 Task: Search one way flight ticket for 1 adult, 1 child, 1 infant in seat in premium economy from Sitka: Sitka Rocky Gutierrez Airport to Jacksonville: Albert J. Ellis Airport on 5-3-2023. Choice of flights is Frontier. Number of bags: 6 checked bags. Price is upto 50000. Outbound departure time preference is 14:00.
Action: Mouse moved to (291, 253)
Screenshot: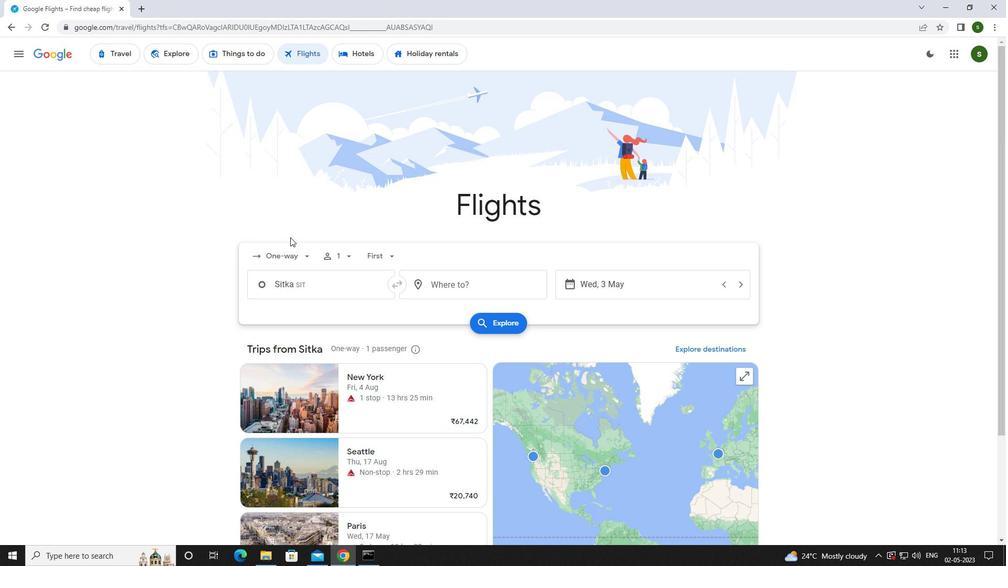 
Action: Mouse pressed left at (291, 253)
Screenshot: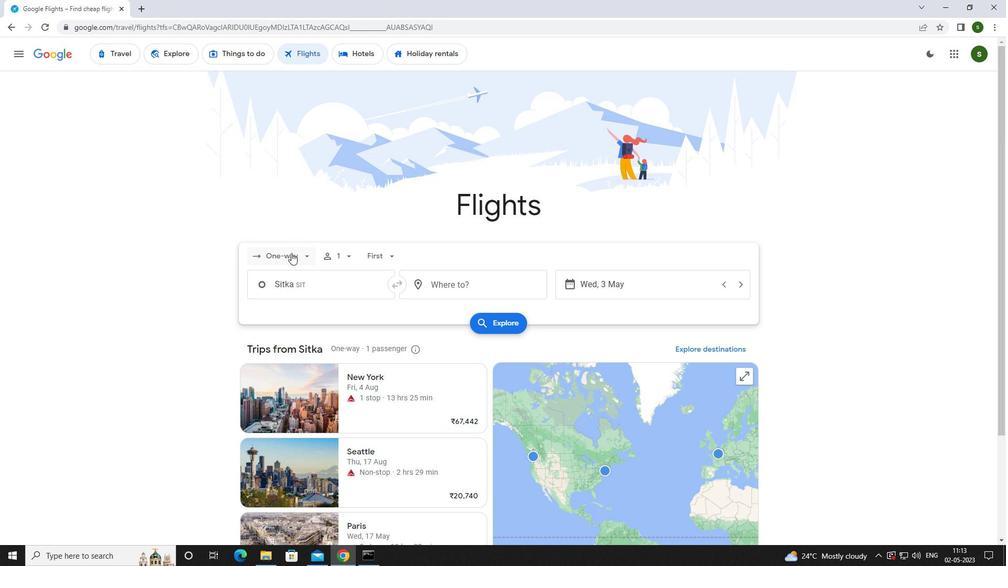 
Action: Mouse moved to (290, 302)
Screenshot: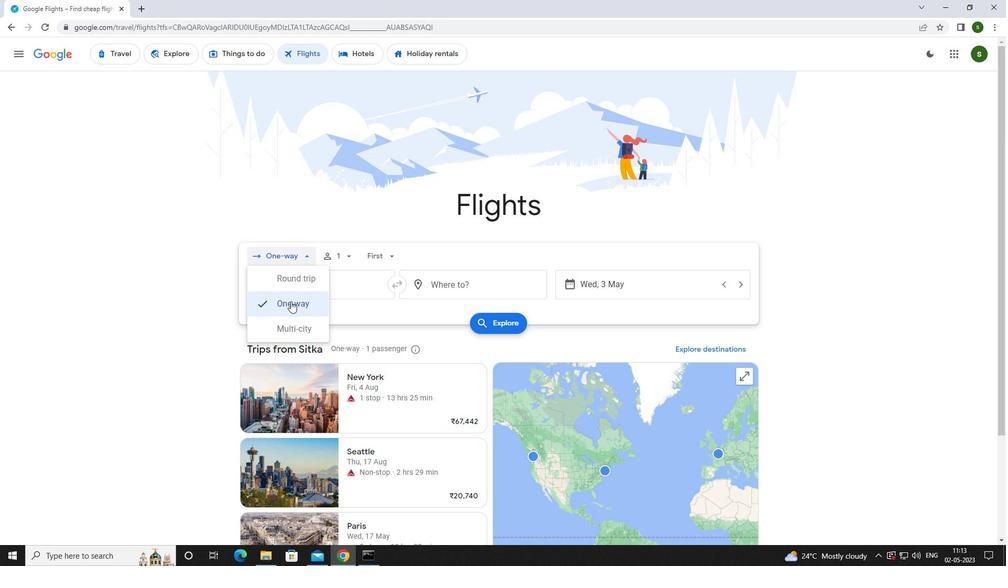 
Action: Mouse pressed left at (290, 302)
Screenshot: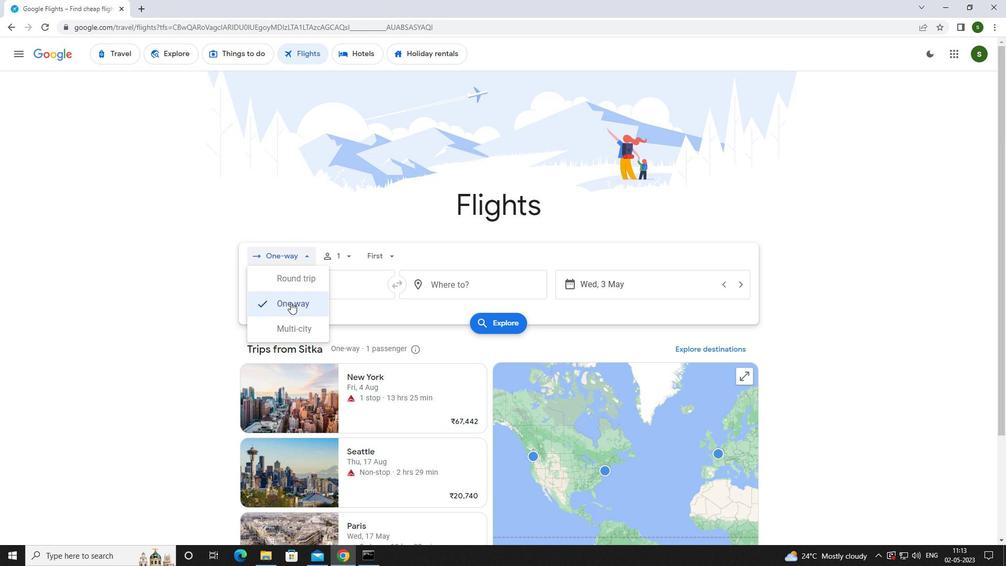 
Action: Mouse moved to (346, 256)
Screenshot: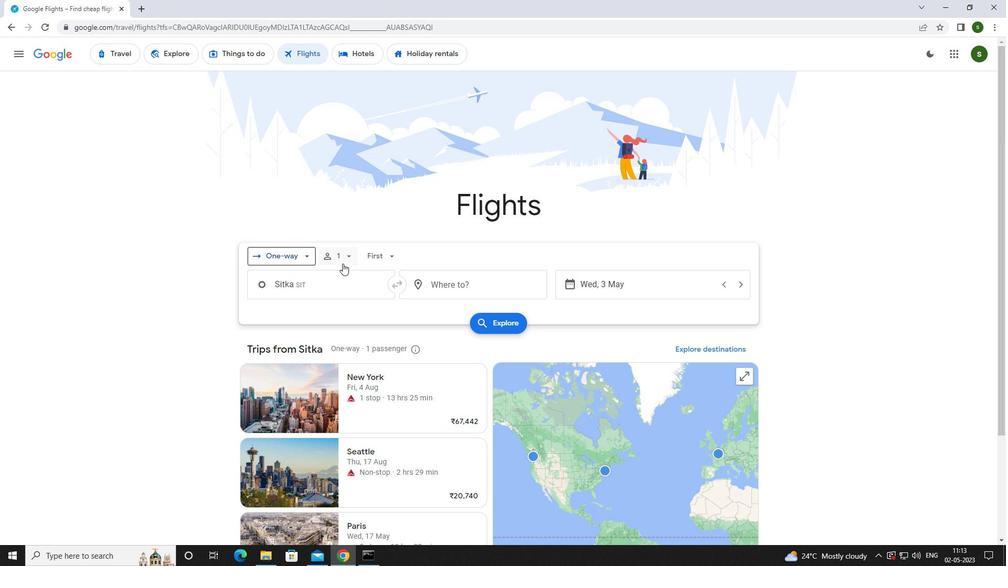 
Action: Mouse pressed left at (346, 256)
Screenshot: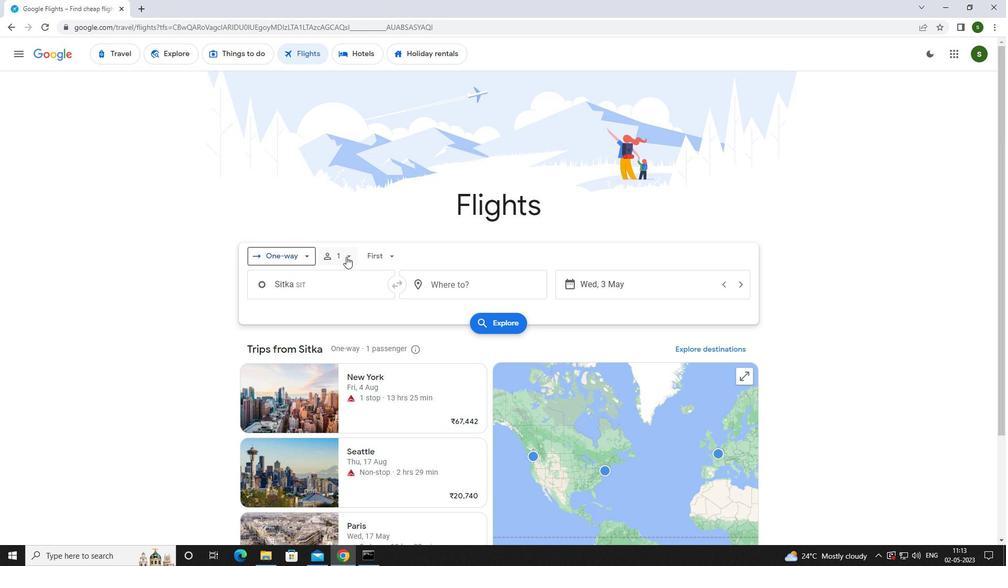 
Action: Mouse moved to (426, 306)
Screenshot: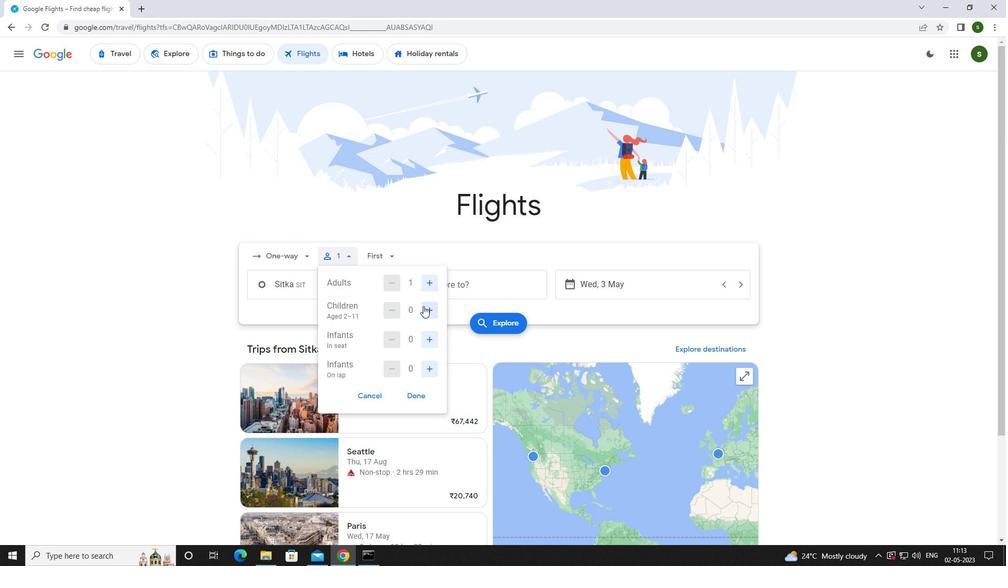 
Action: Mouse pressed left at (426, 306)
Screenshot: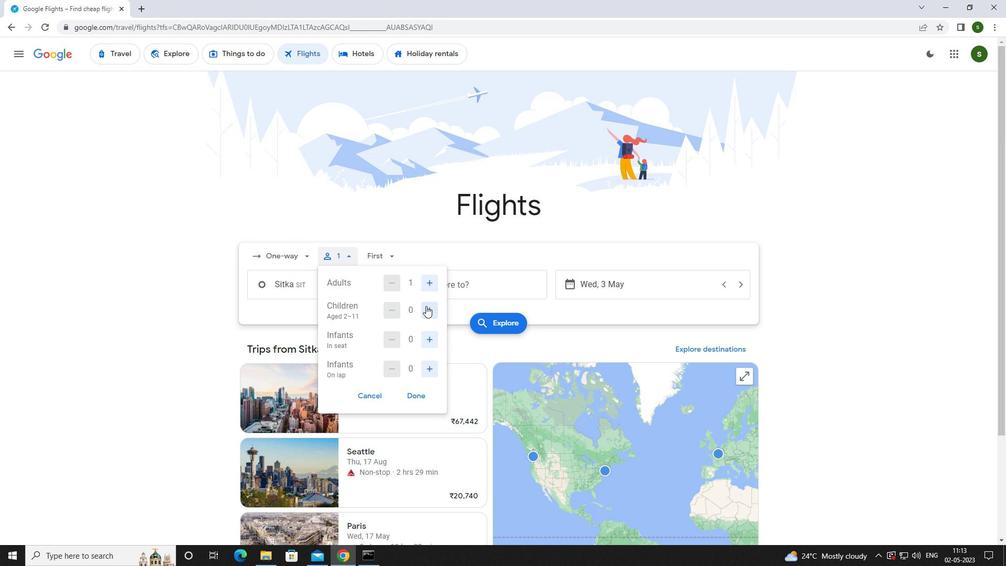 
Action: Mouse moved to (430, 340)
Screenshot: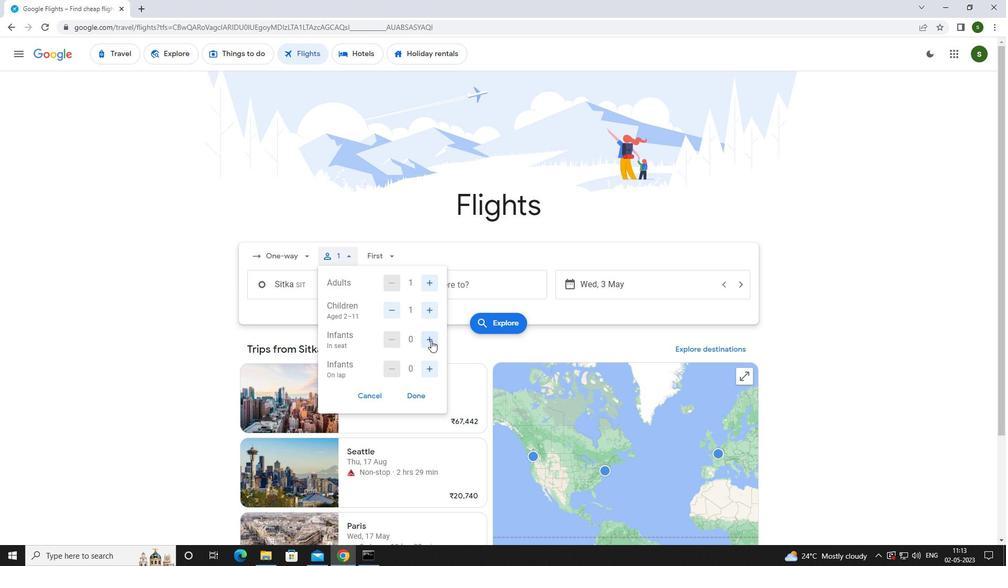 
Action: Mouse pressed left at (430, 340)
Screenshot: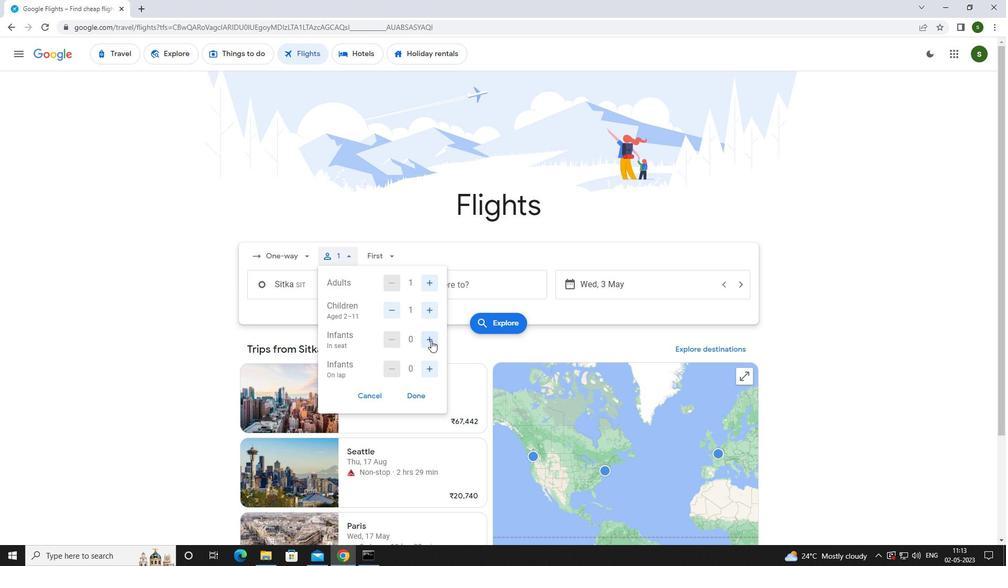 
Action: Mouse moved to (377, 249)
Screenshot: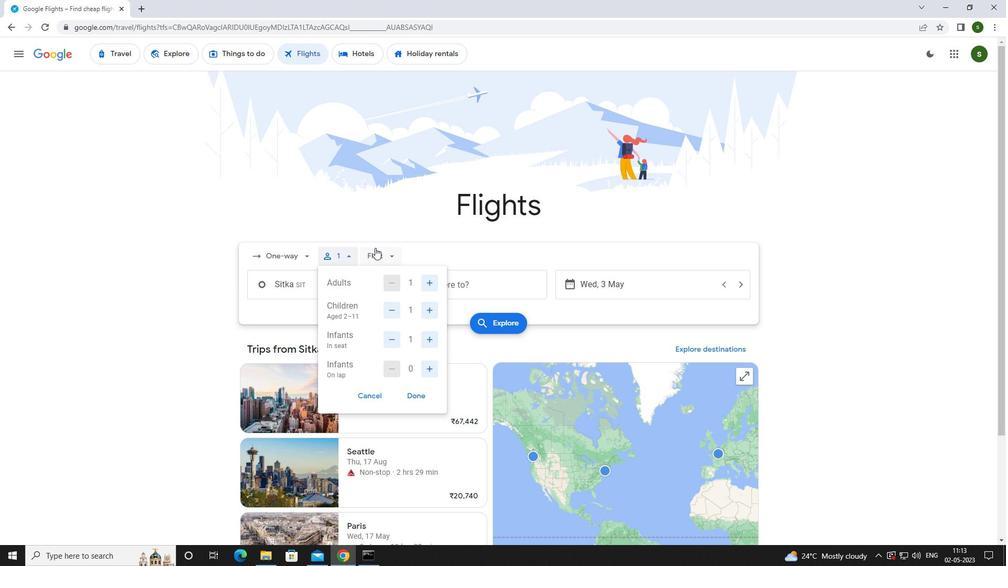 
Action: Mouse pressed left at (377, 249)
Screenshot: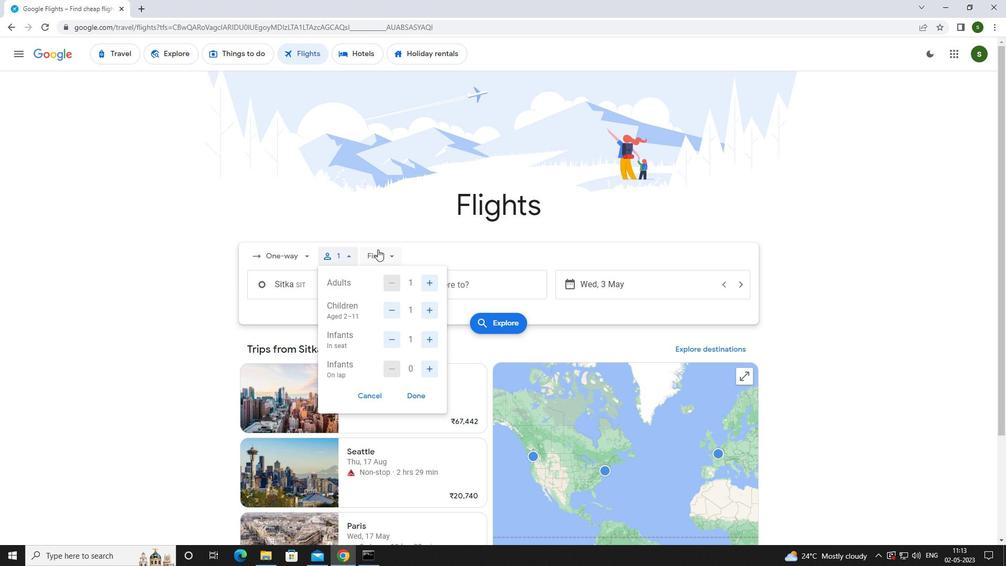 
Action: Mouse moved to (390, 306)
Screenshot: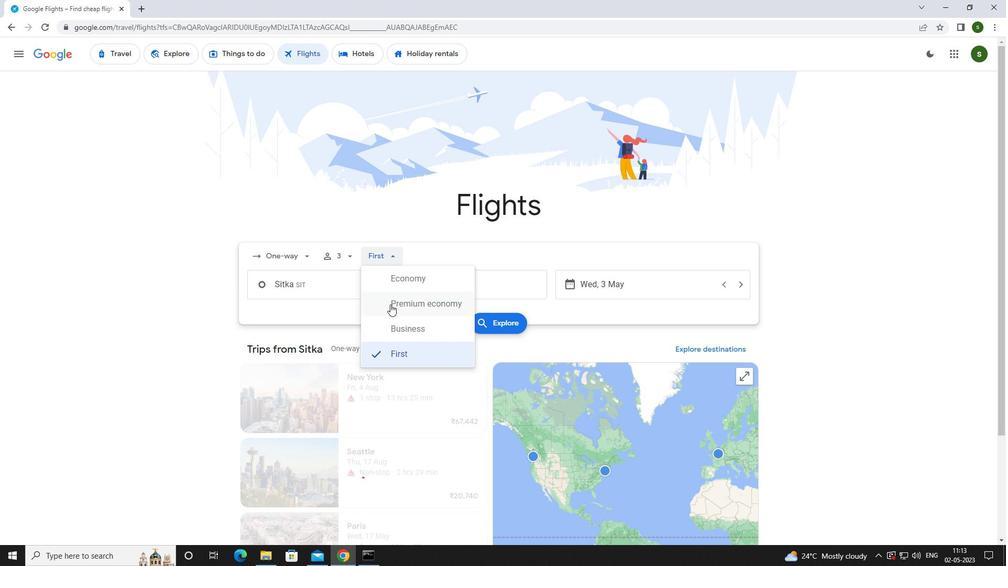 
Action: Mouse pressed left at (390, 306)
Screenshot: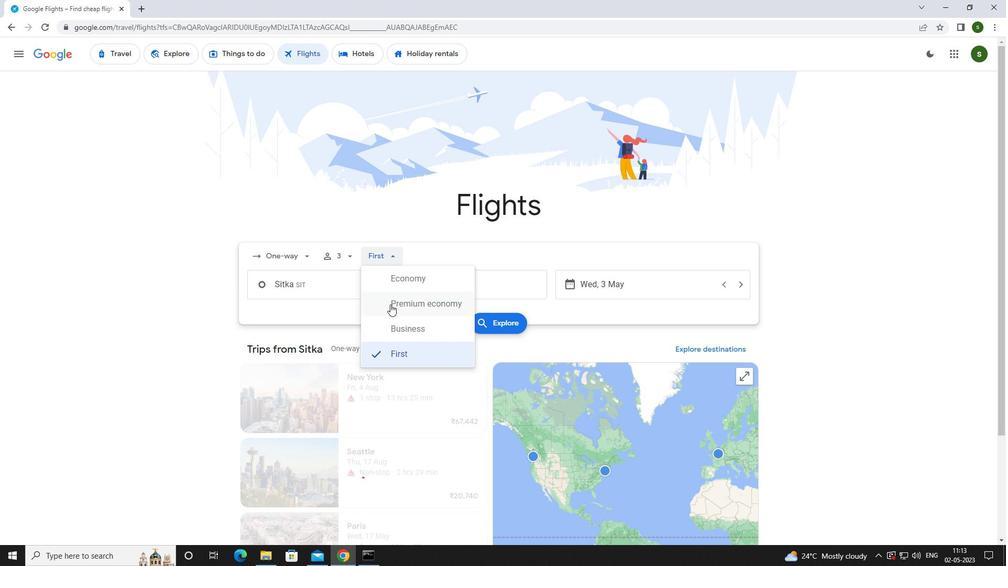 
Action: Mouse moved to (352, 285)
Screenshot: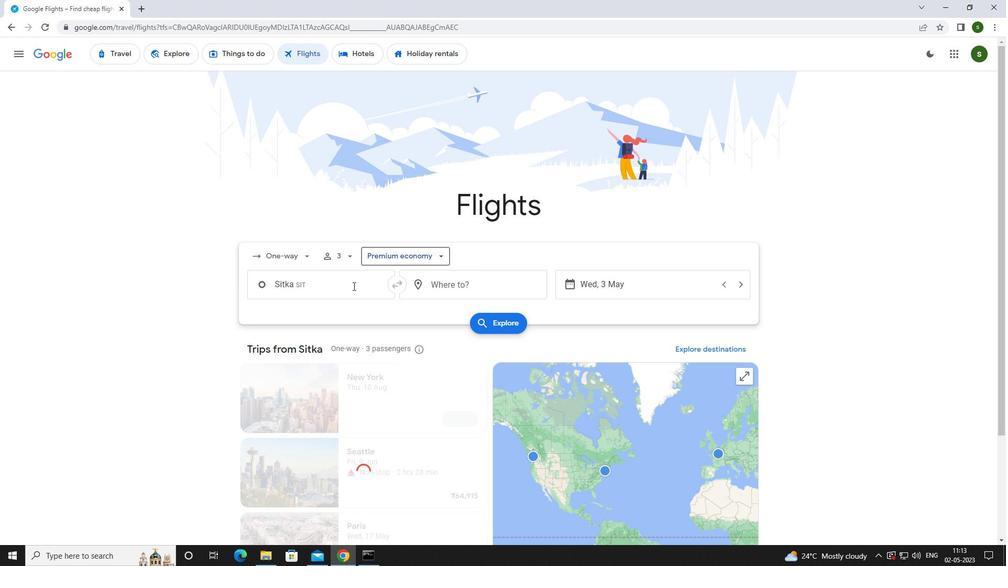 
Action: Mouse pressed left at (352, 285)
Screenshot: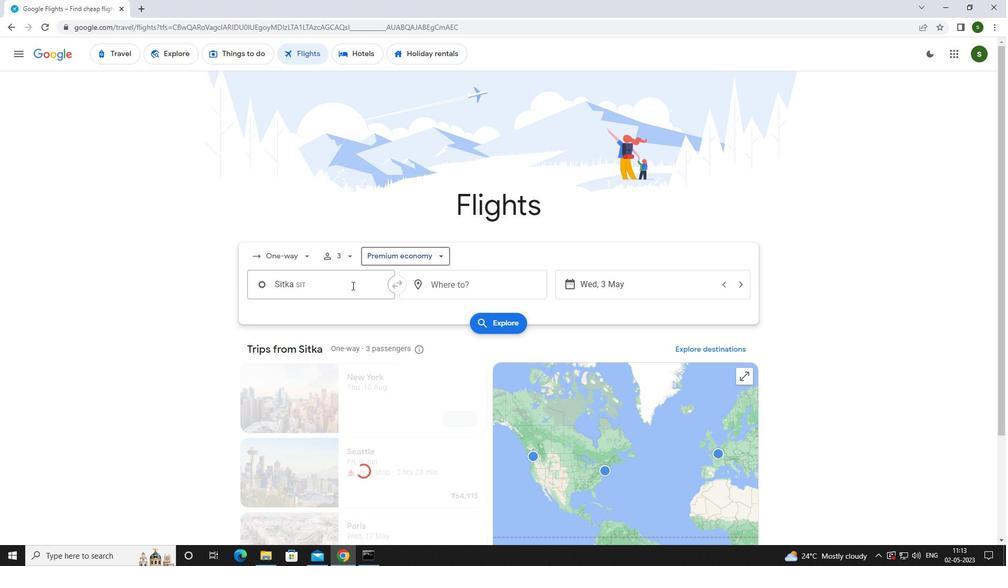
Action: Key pressed <Key.caps_lock>s<Key.caps_lock>itka
Screenshot: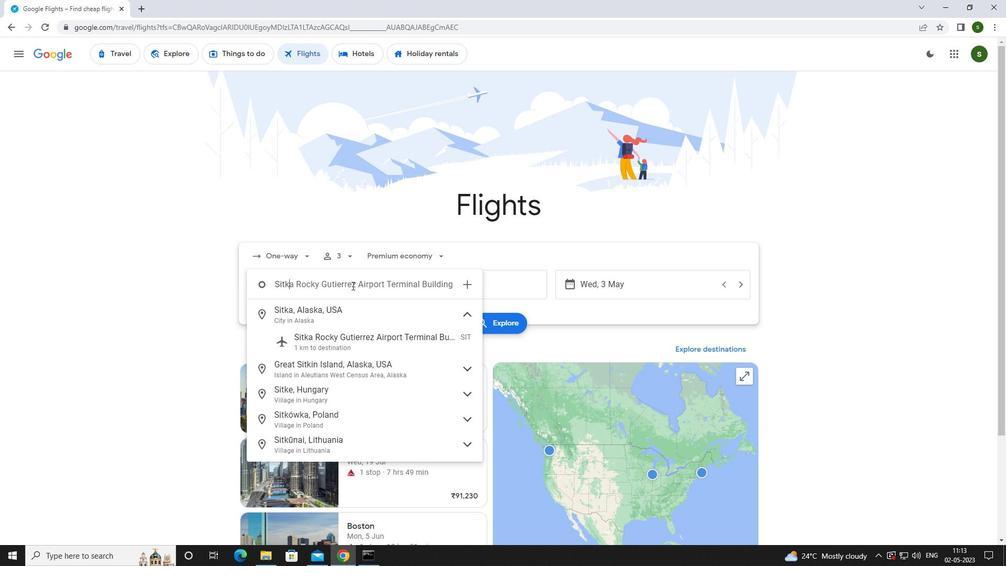 
Action: Mouse moved to (347, 333)
Screenshot: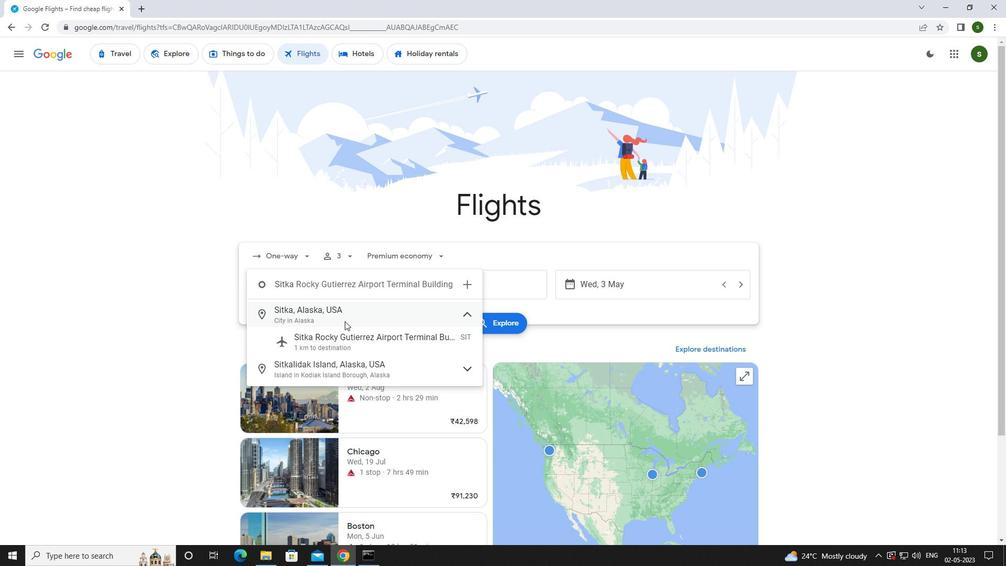 
Action: Mouse pressed left at (347, 333)
Screenshot: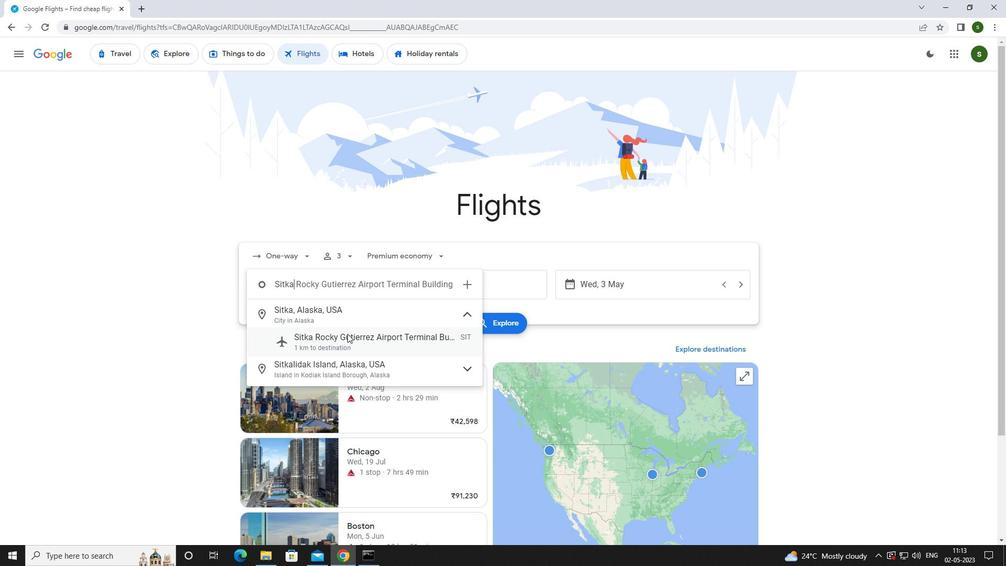 
Action: Mouse moved to (458, 291)
Screenshot: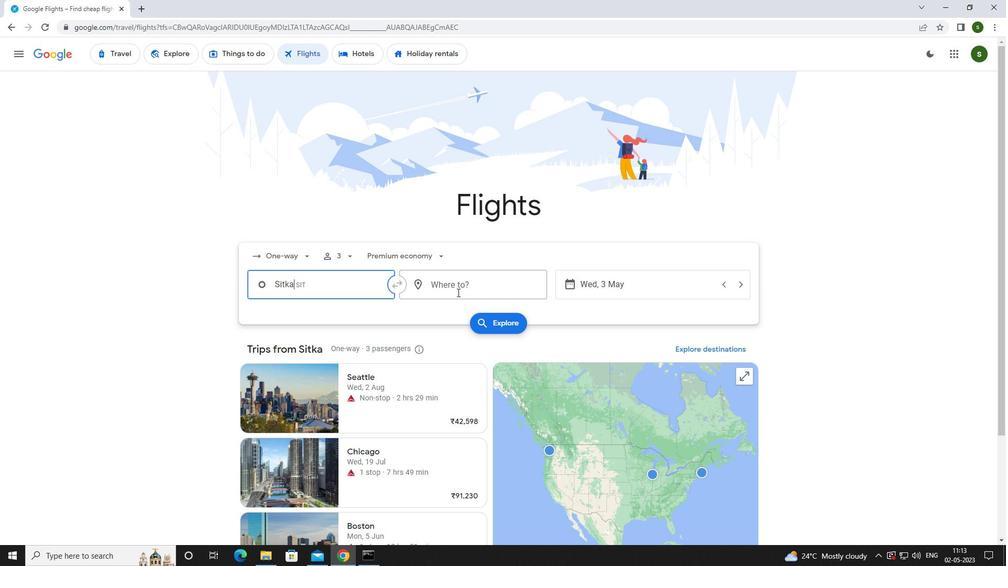 
Action: Mouse pressed left at (458, 291)
Screenshot: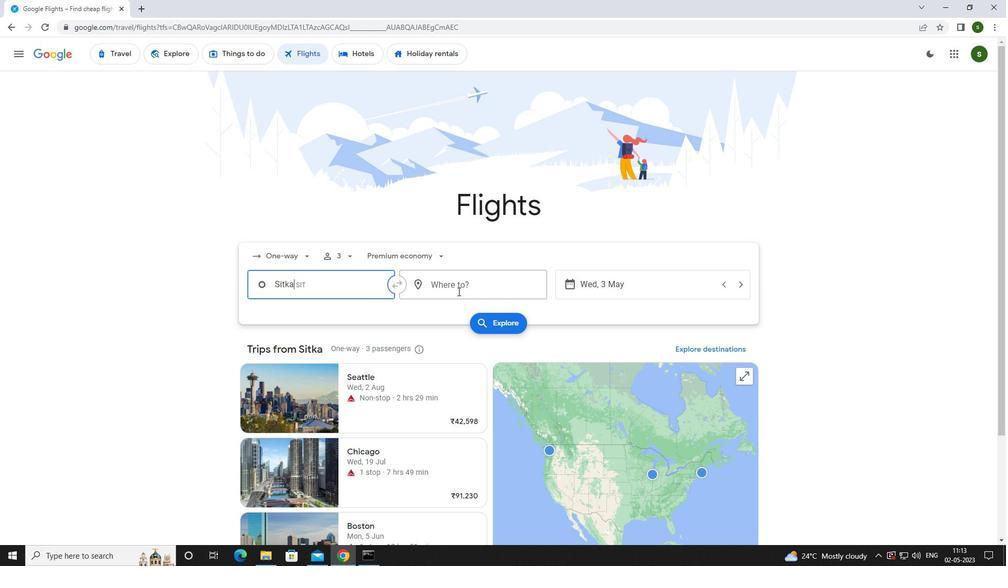 
Action: Mouse moved to (438, 284)
Screenshot: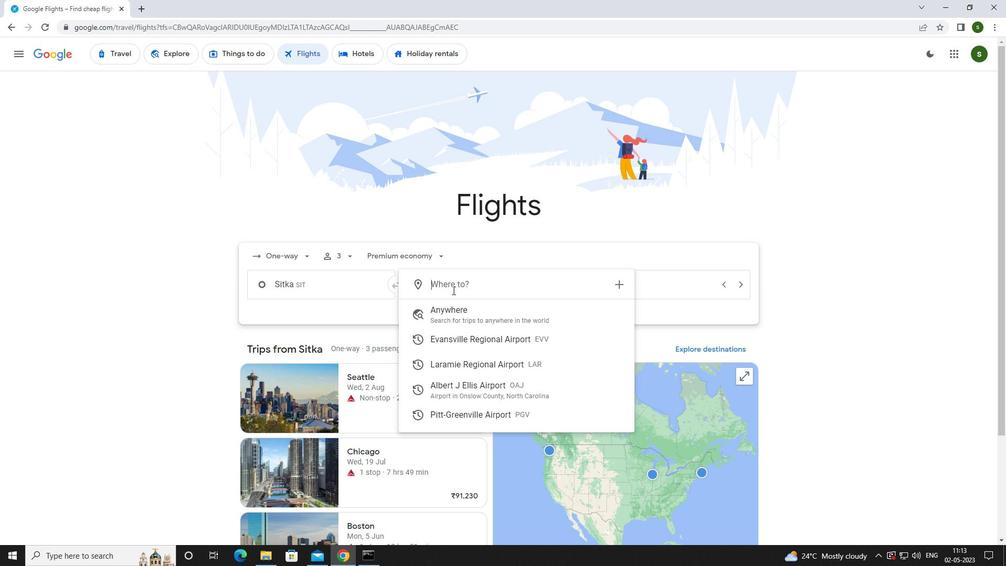 
Action: Key pressed <Key.caps_lock>a<Key.caps_lock>lbert<Key.space>
Screenshot: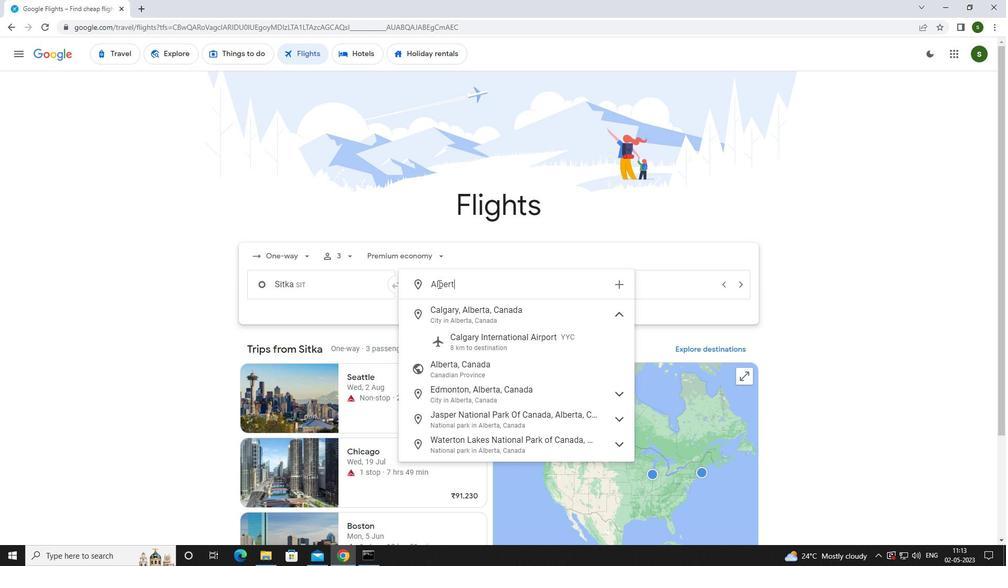 
Action: Mouse moved to (450, 307)
Screenshot: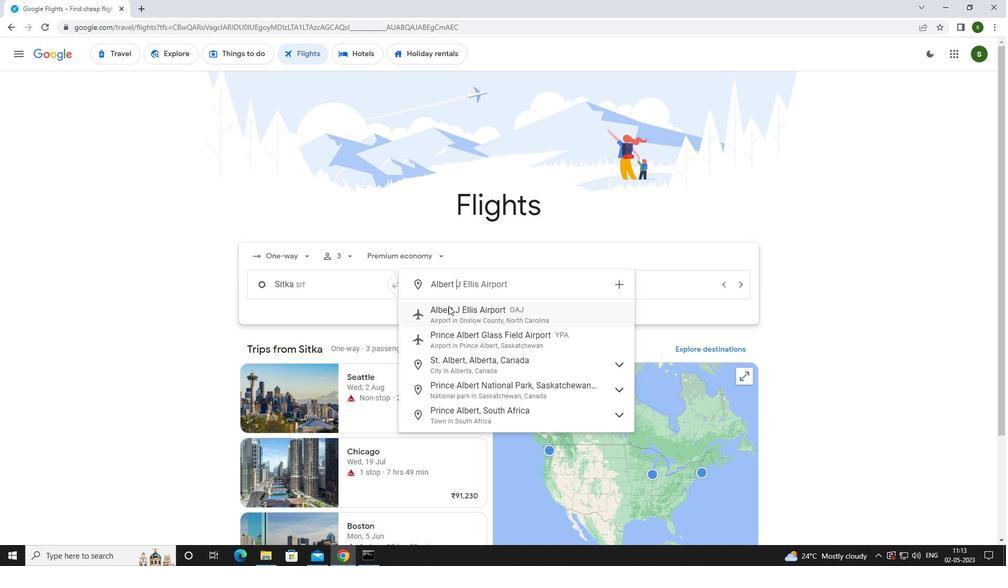 
Action: Mouse pressed left at (450, 307)
Screenshot: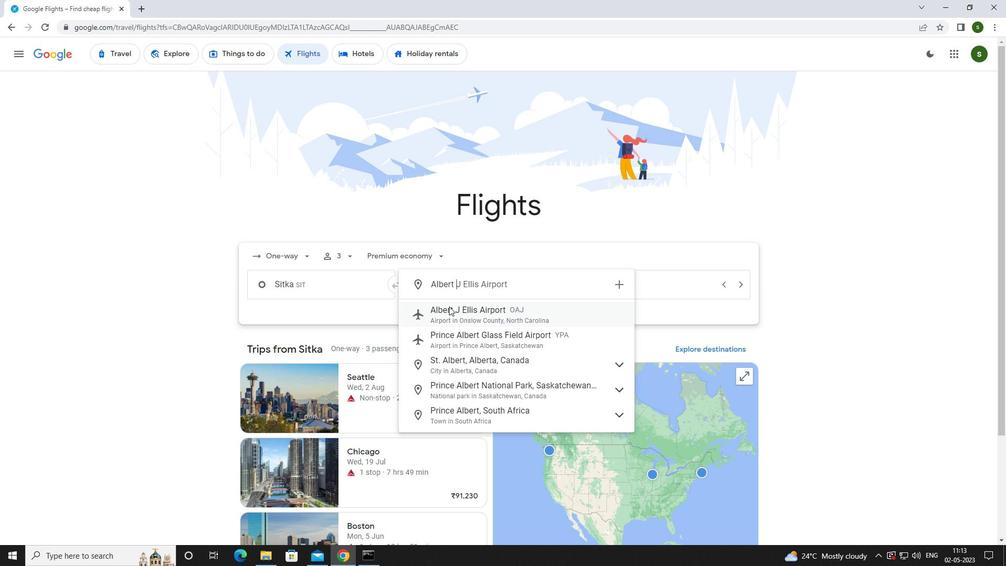 
Action: Mouse moved to (634, 289)
Screenshot: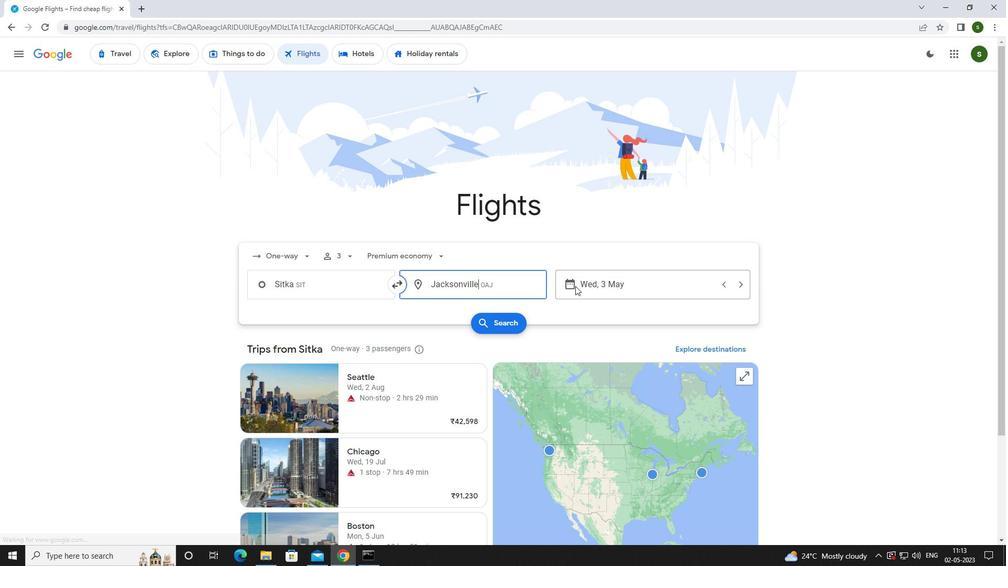 
Action: Mouse pressed left at (634, 289)
Screenshot: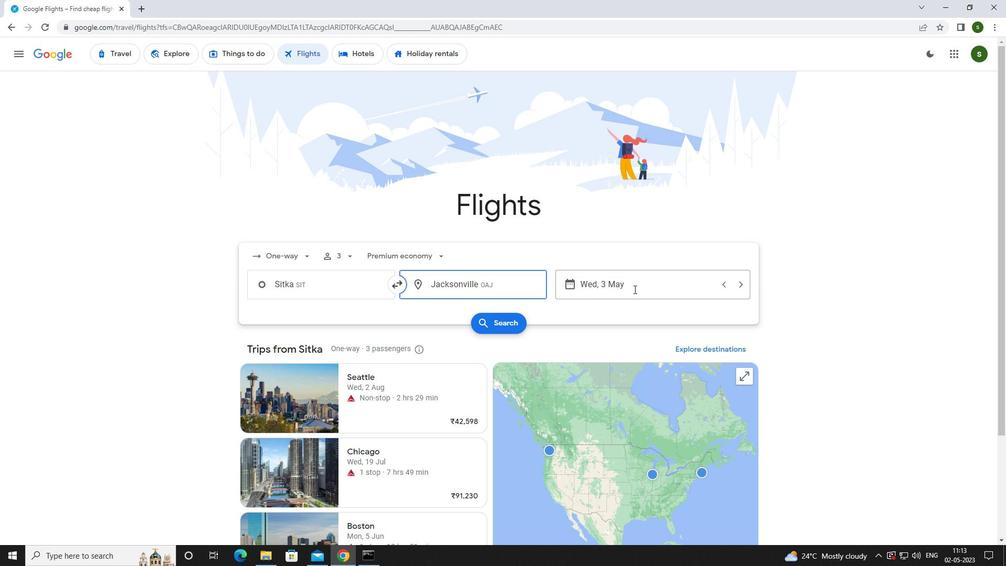 
Action: Mouse moved to (453, 355)
Screenshot: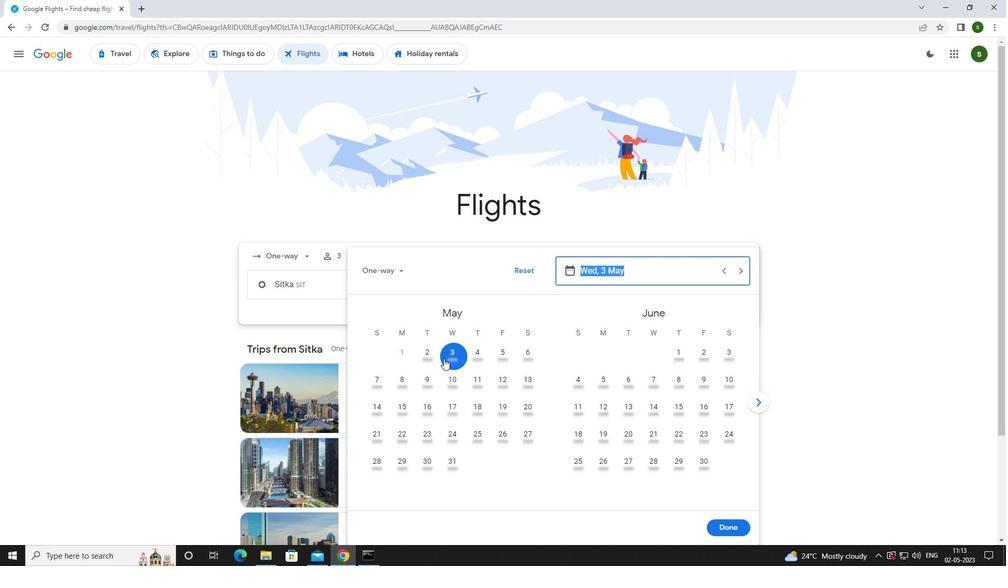 
Action: Mouse pressed left at (453, 355)
Screenshot: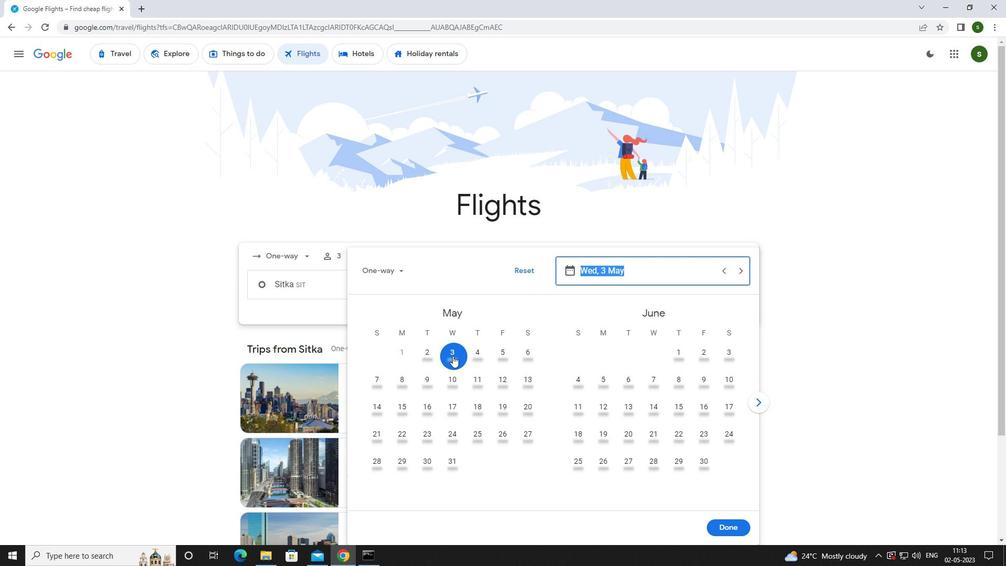
Action: Mouse moved to (723, 524)
Screenshot: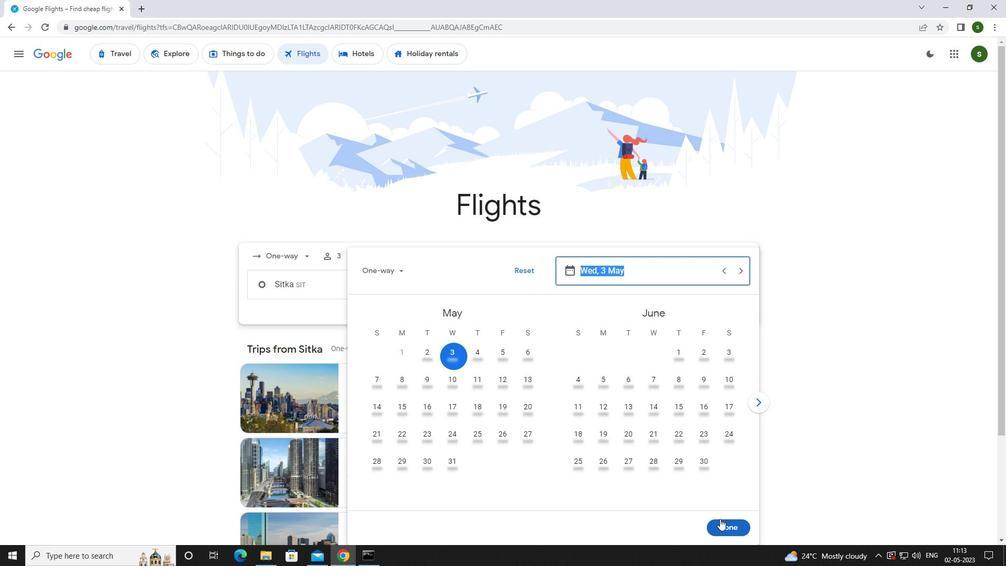 
Action: Mouse pressed left at (723, 524)
Screenshot: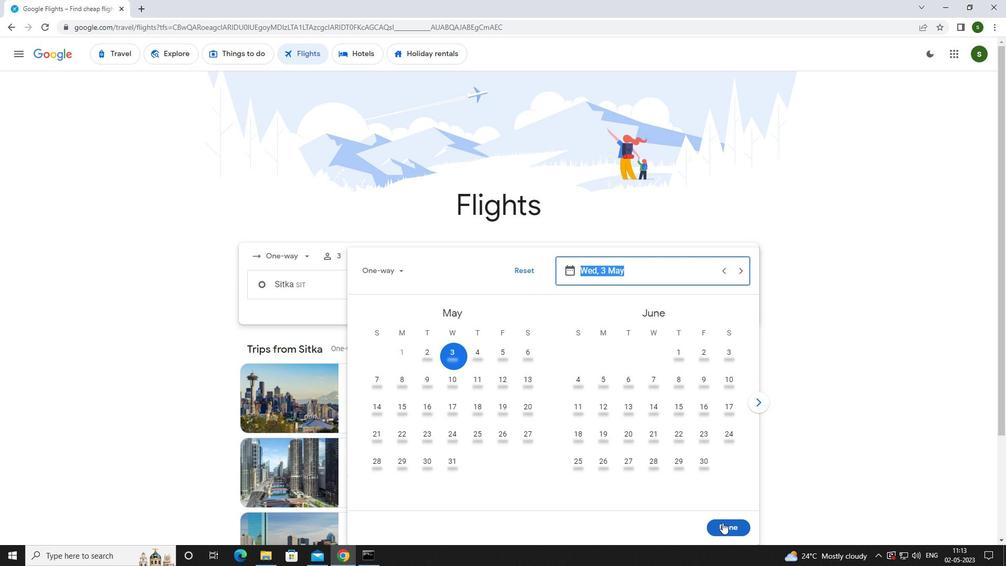 
Action: Mouse moved to (503, 321)
Screenshot: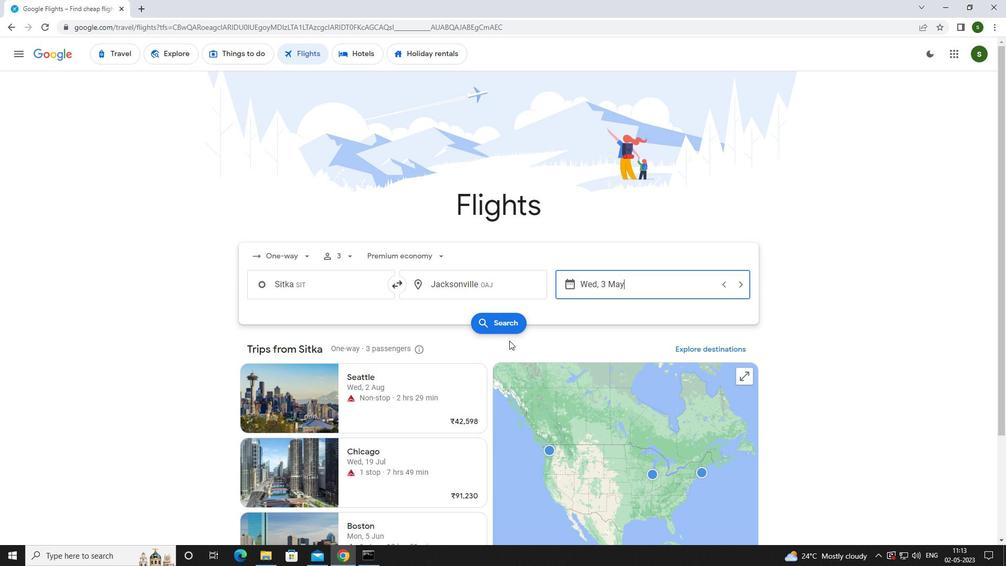 
Action: Mouse pressed left at (503, 321)
Screenshot: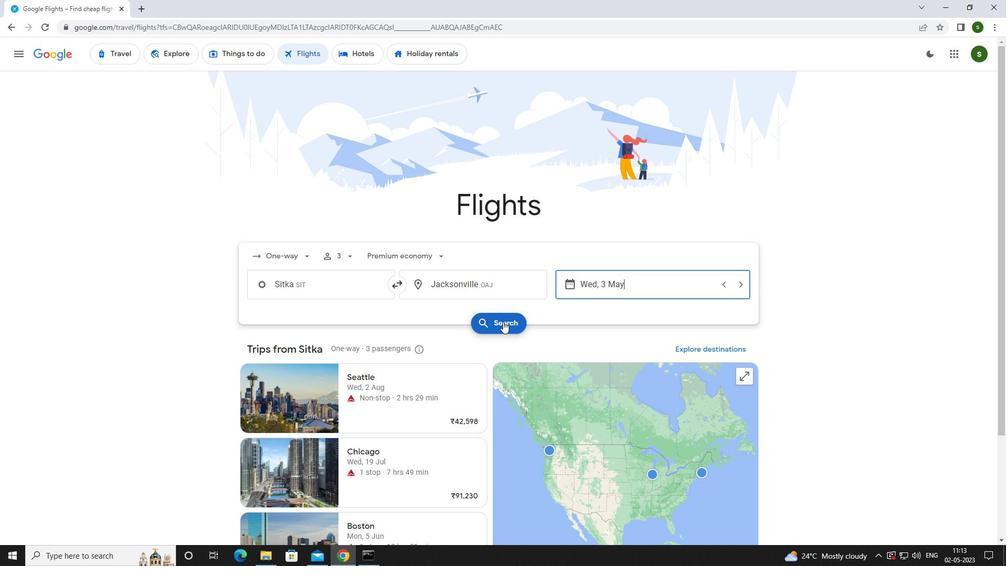 
Action: Mouse moved to (266, 149)
Screenshot: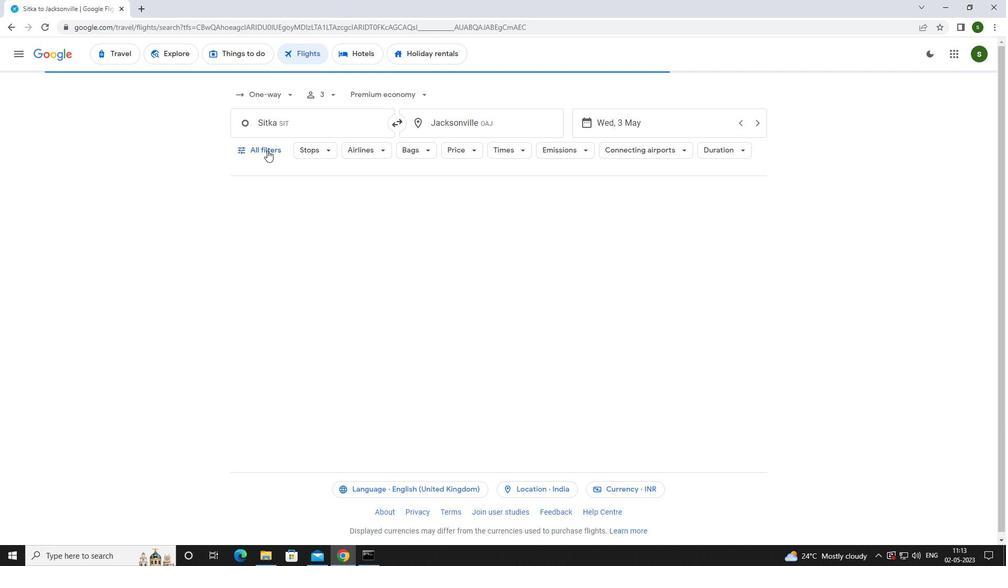 
Action: Mouse pressed left at (266, 149)
Screenshot: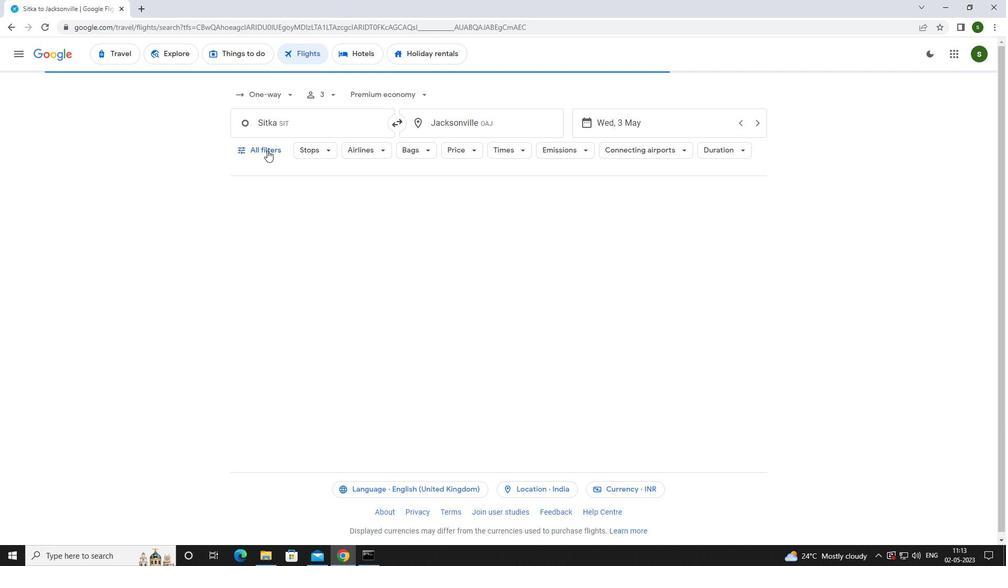 
Action: Mouse moved to (390, 375)
Screenshot: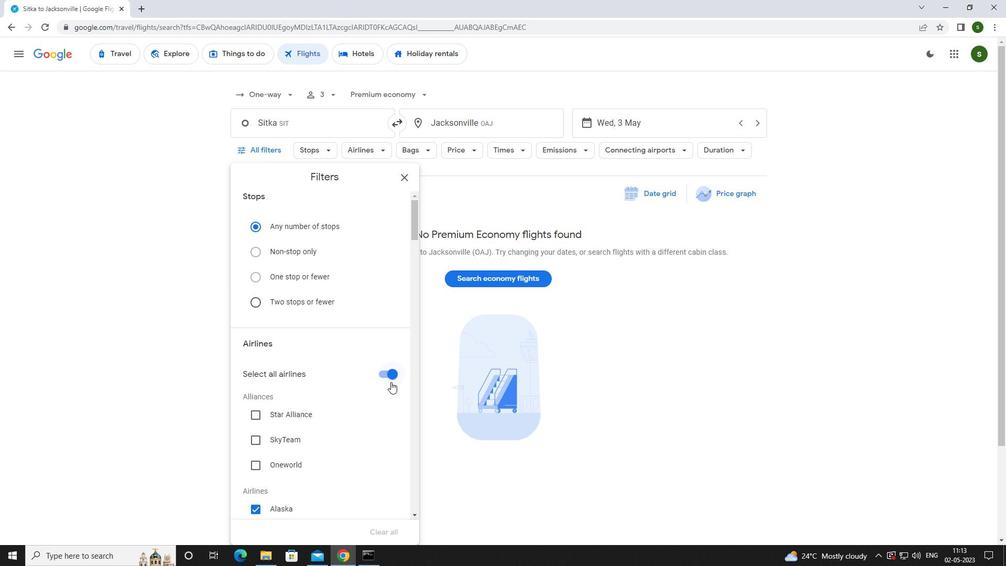 
Action: Mouse pressed left at (390, 375)
Screenshot: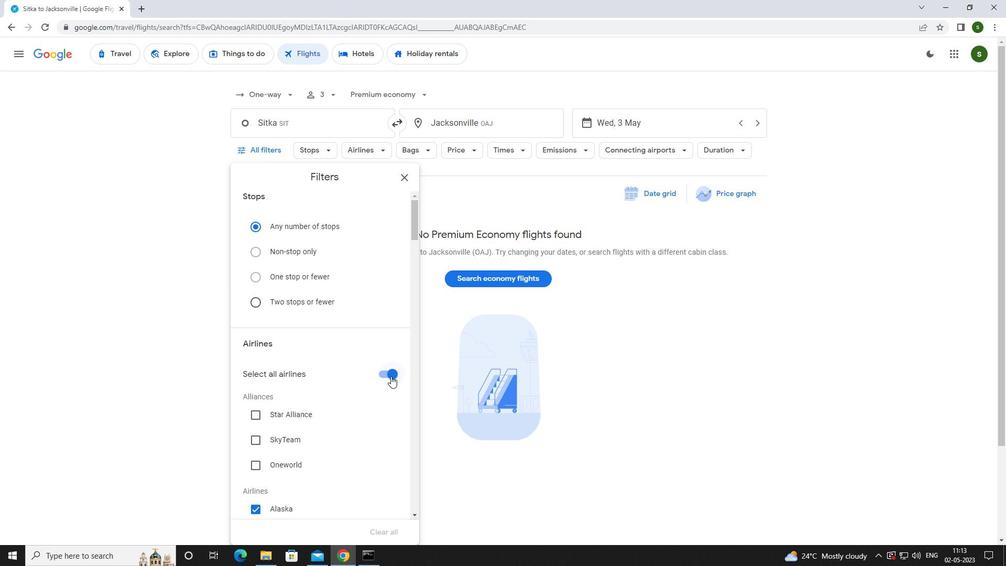 
Action: Mouse scrolled (390, 374) with delta (0, 0)
Screenshot: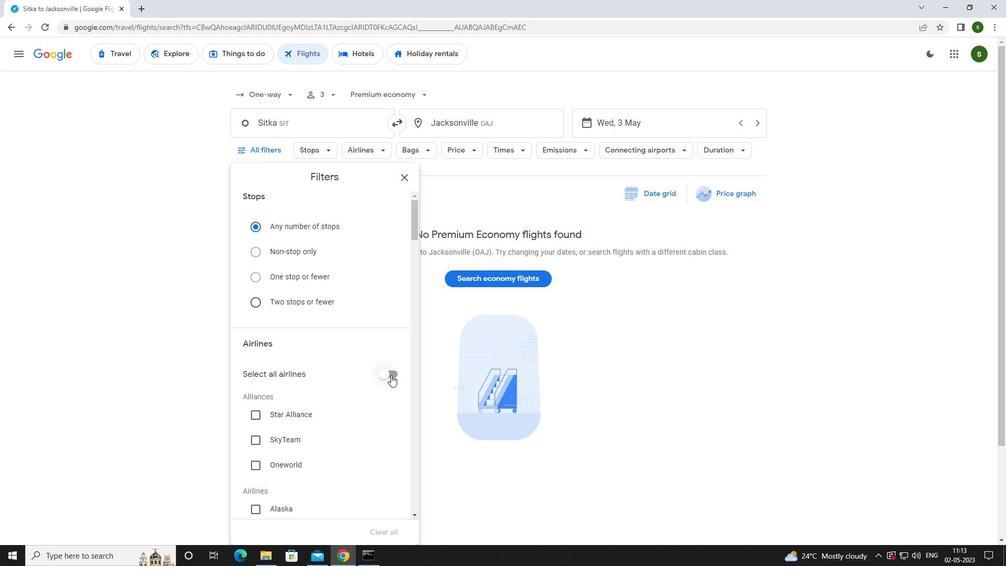 
Action: Mouse scrolled (390, 374) with delta (0, 0)
Screenshot: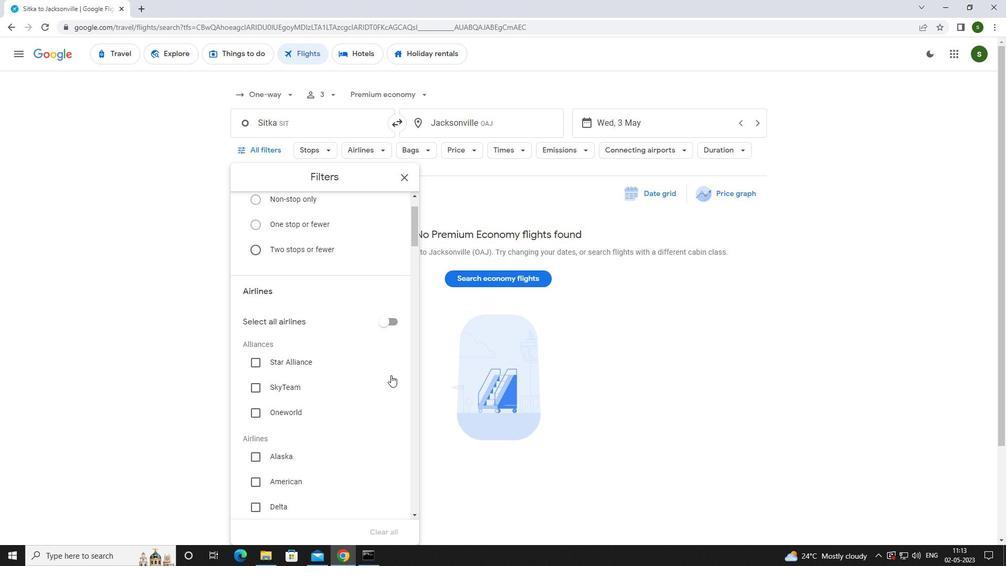 
Action: Mouse moved to (390, 375)
Screenshot: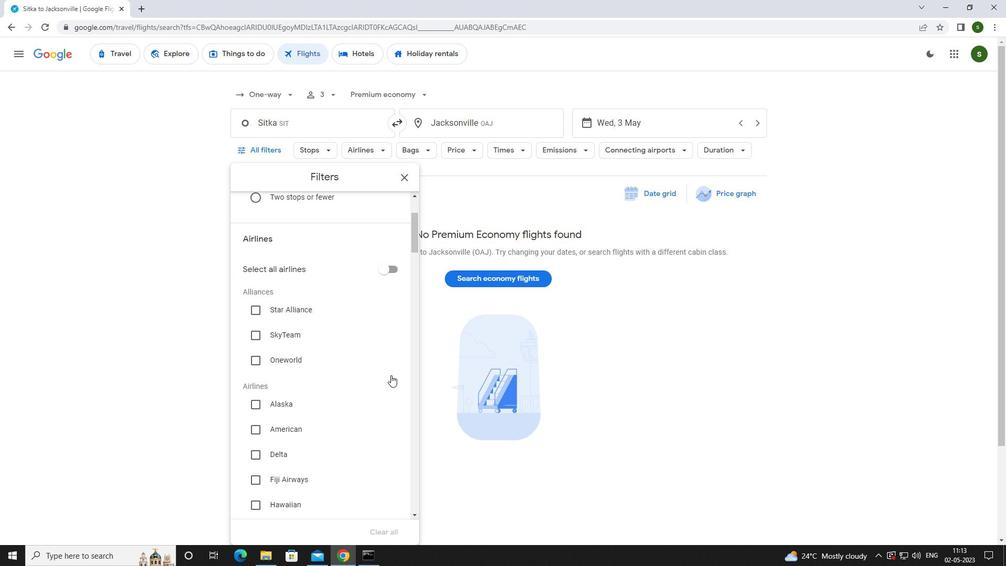 
Action: Mouse scrolled (390, 374) with delta (0, 0)
Screenshot: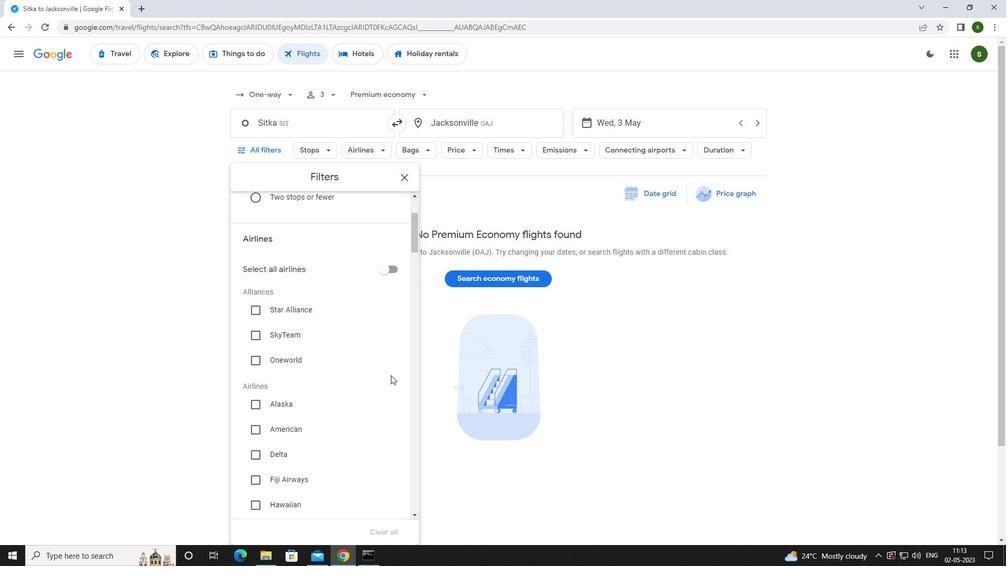 
Action: Mouse scrolled (390, 374) with delta (0, 0)
Screenshot: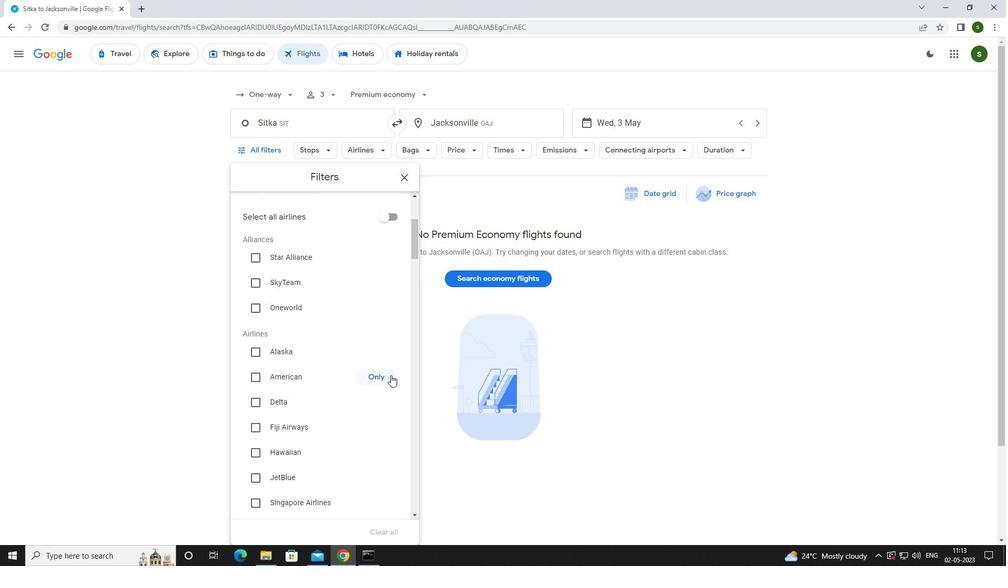 
Action: Mouse scrolled (390, 374) with delta (0, 0)
Screenshot: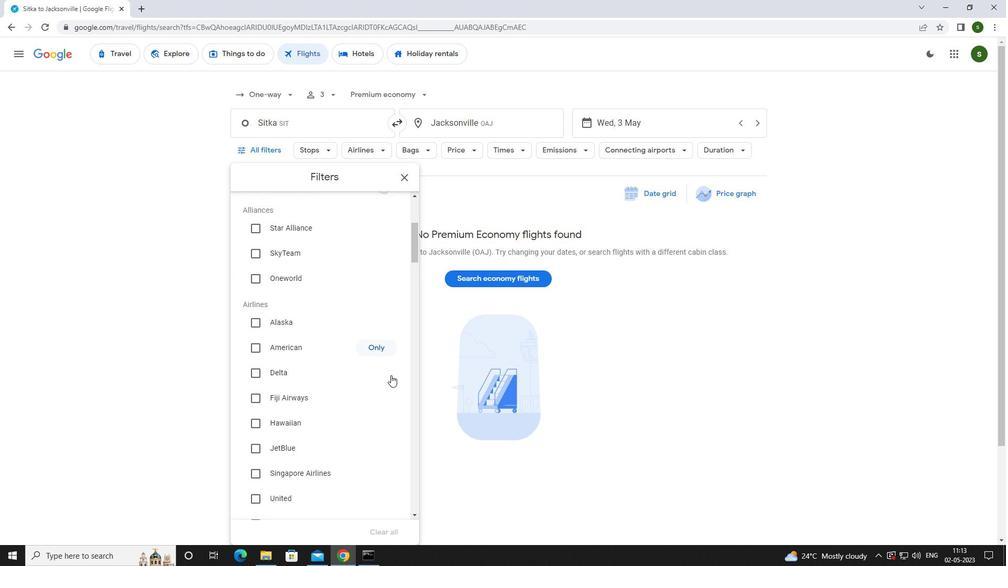 
Action: Mouse scrolled (390, 374) with delta (0, 0)
Screenshot: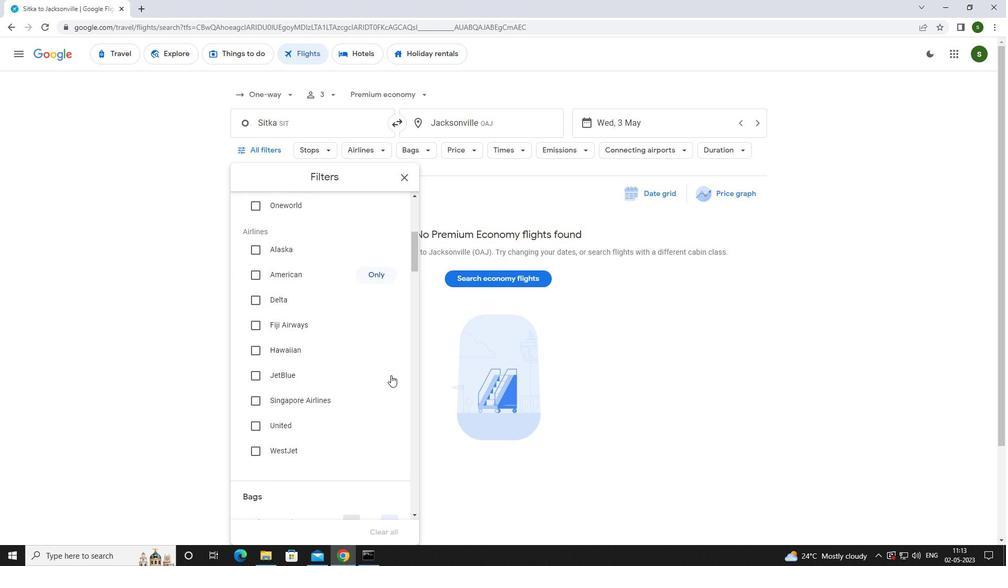 
Action: Mouse scrolled (390, 374) with delta (0, 0)
Screenshot: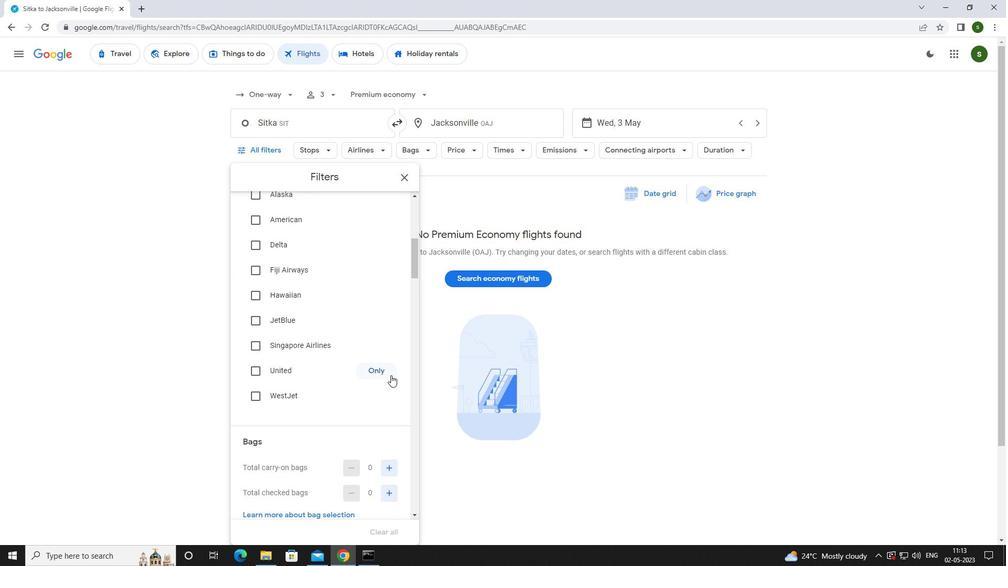 
Action: Mouse scrolled (390, 374) with delta (0, 0)
Screenshot: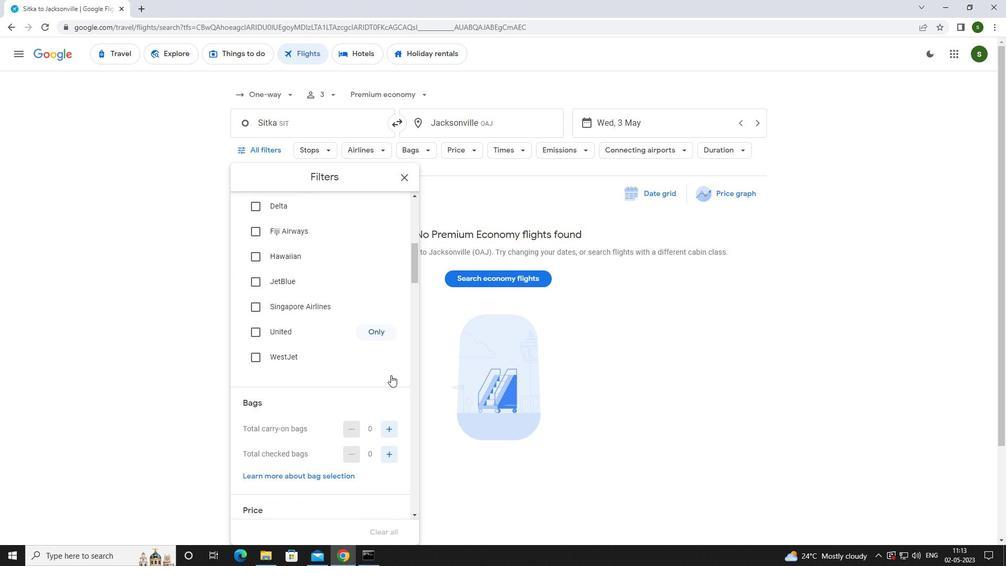 
Action: Mouse moved to (390, 384)
Screenshot: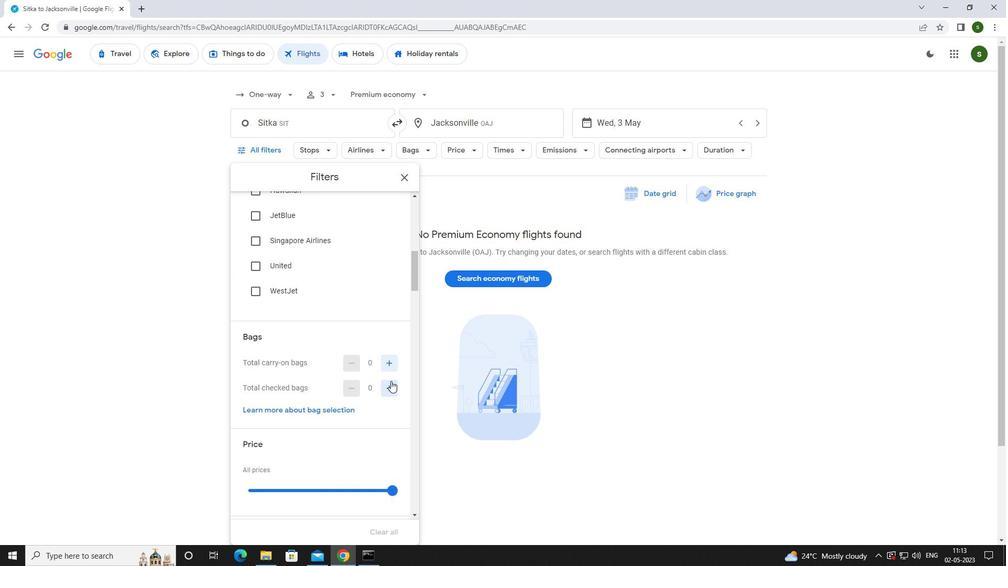 
Action: Mouse pressed left at (390, 384)
Screenshot: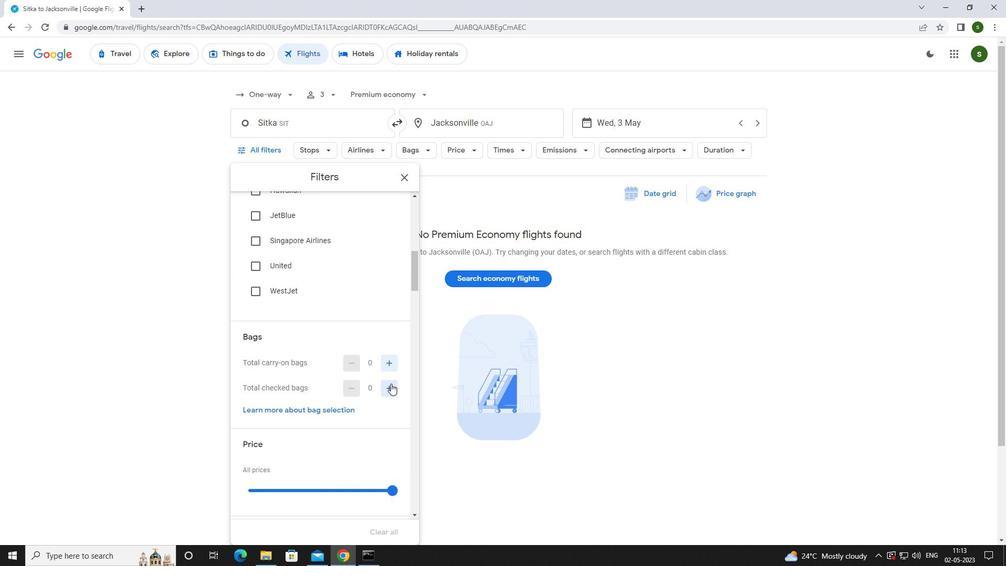 
Action: Mouse pressed left at (390, 384)
Screenshot: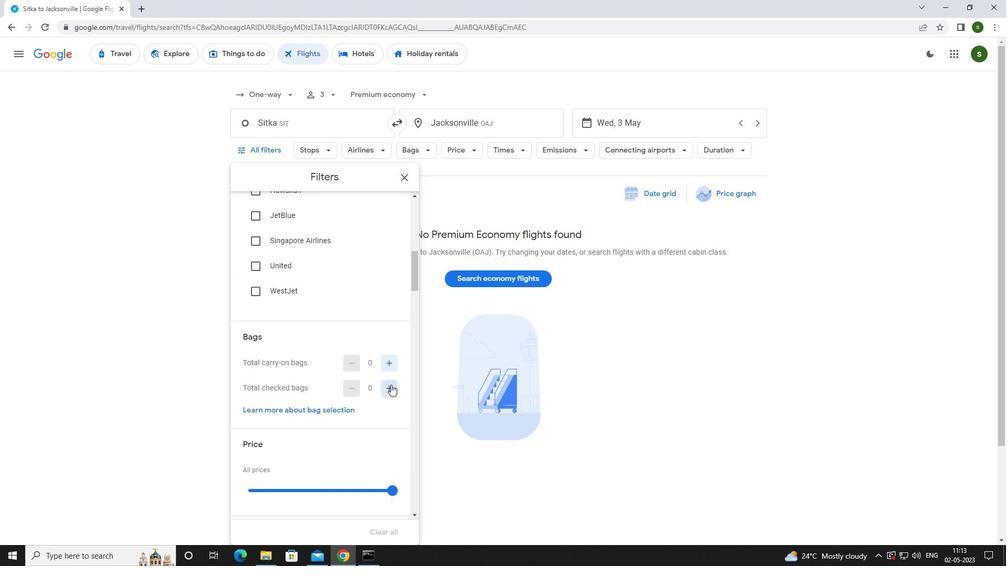 
Action: Mouse pressed left at (390, 384)
Screenshot: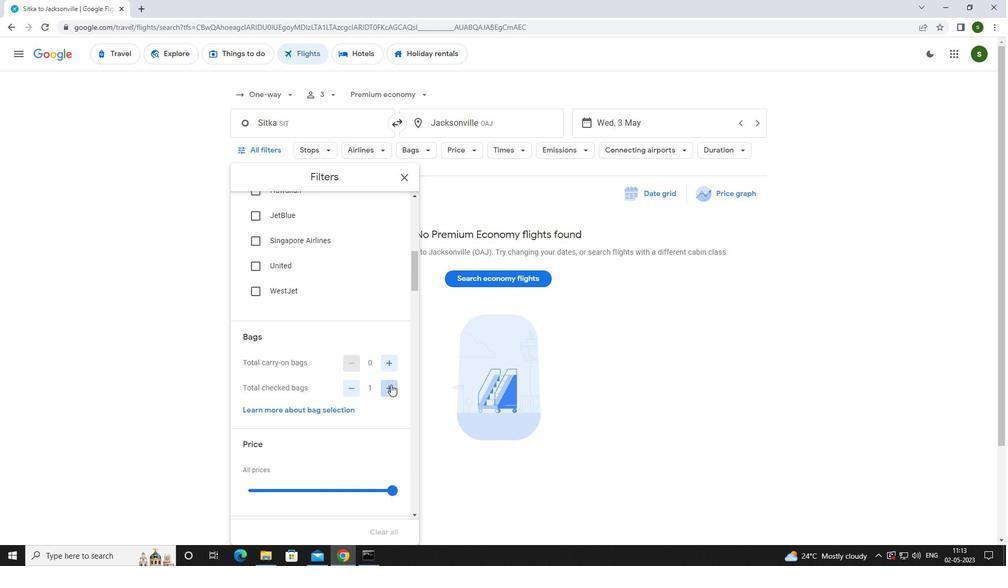 
Action: Mouse pressed left at (390, 384)
Screenshot: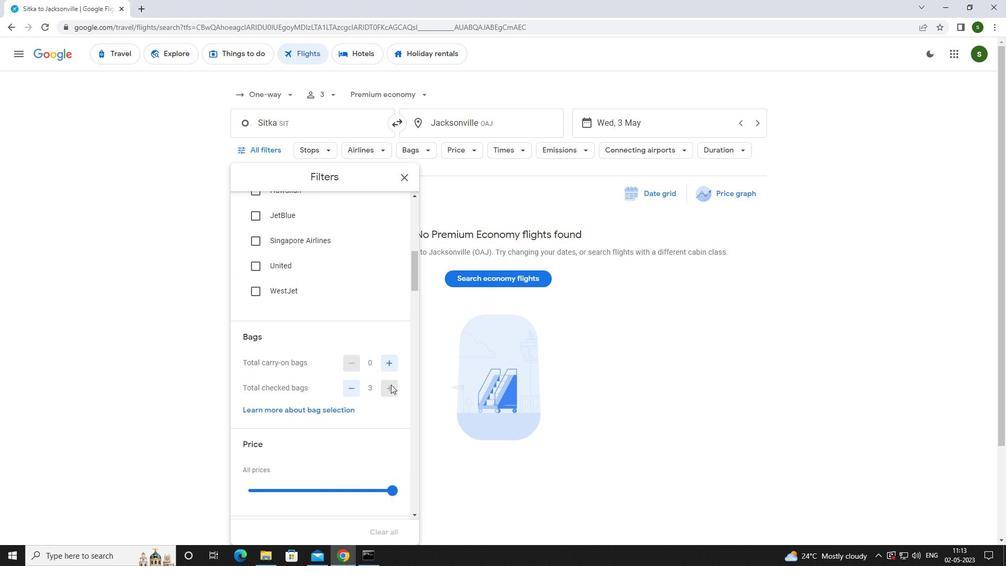 
Action: Mouse pressed left at (390, 384)
Screenshot: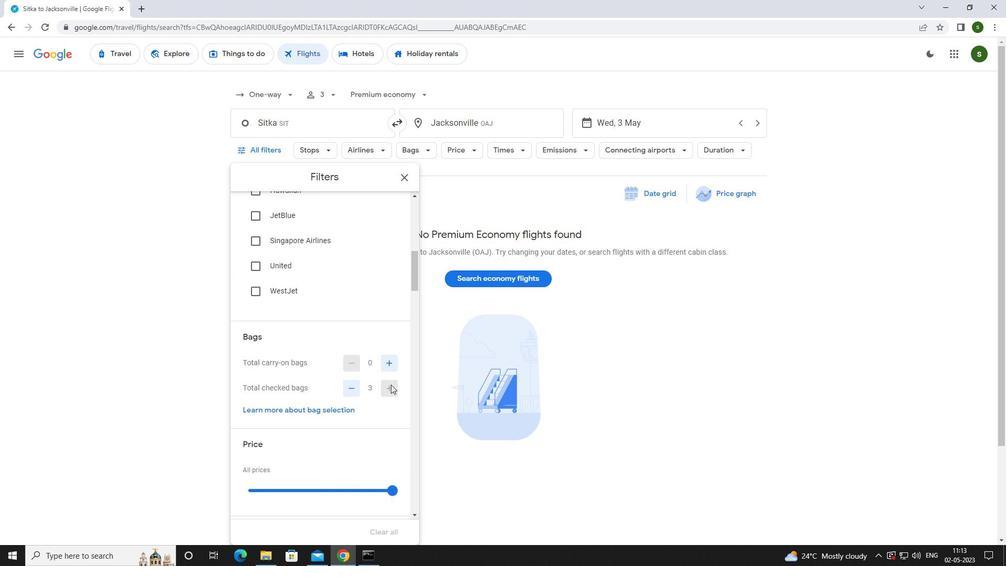 
Action: Mouse scrolled (390, 384) with delta (0, 0)
Screenshot: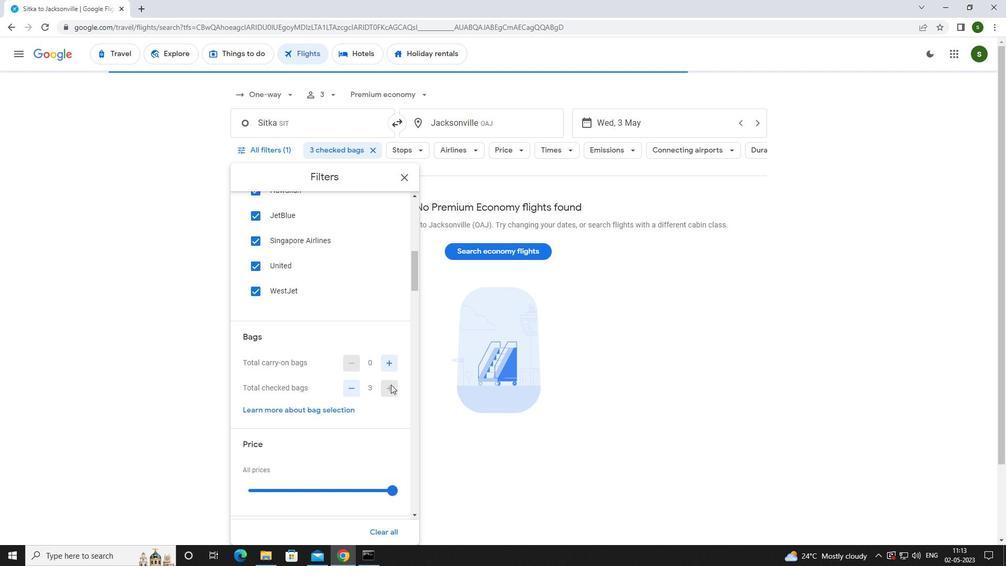 
Action: Mouse scrolled (390, 384) with delta (0, 0)
Screenshot: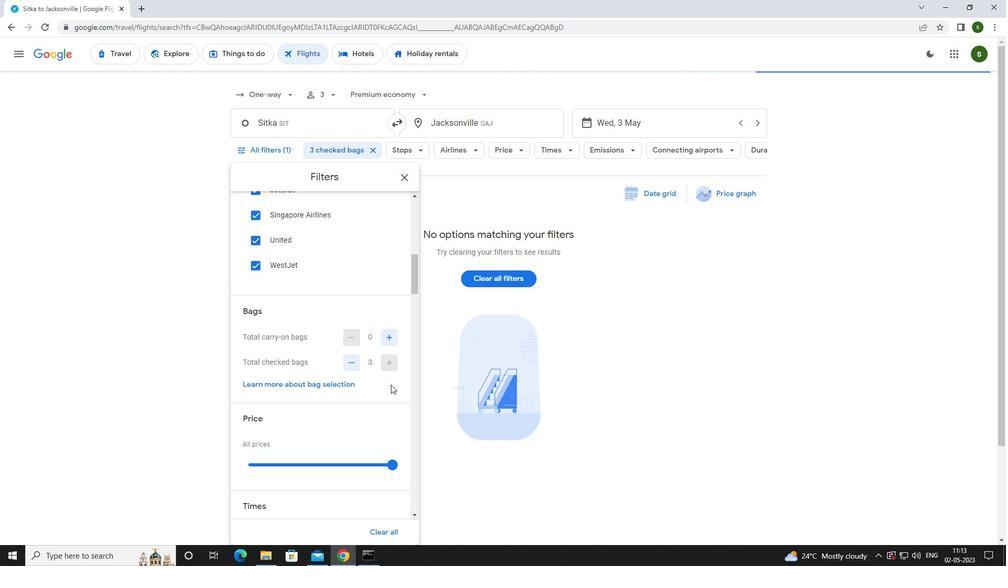
Action: Mouse pressed left at (390, 384)
Screenshot: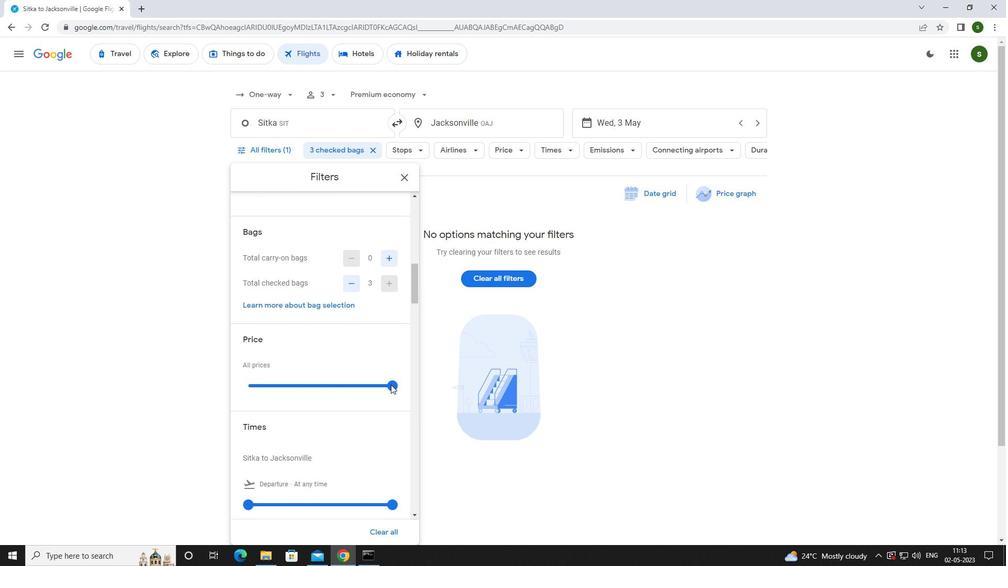 
Action: Mouse scrolled (390, 384) with delta (0, 0)
Screenshot: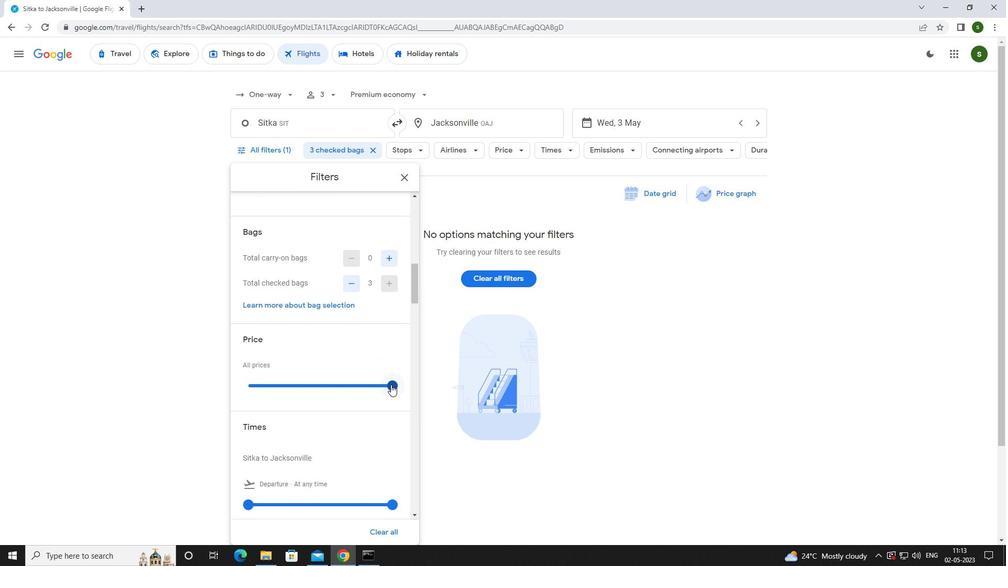
Action: Mouse scrolled (390, 384) with delta (0, 0)
Screenshot: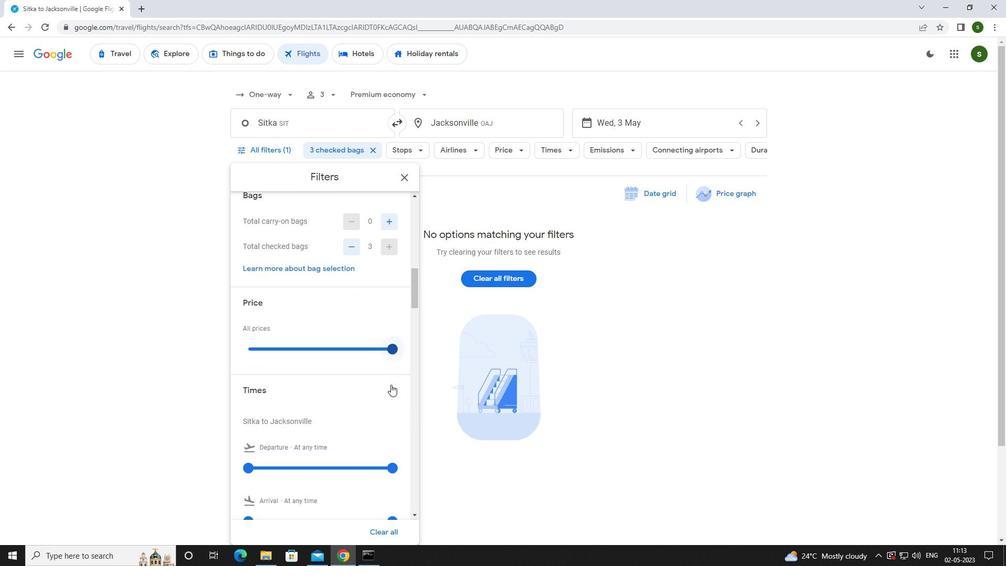 
Action: Mouse moved to (249, 401)
Screenshot: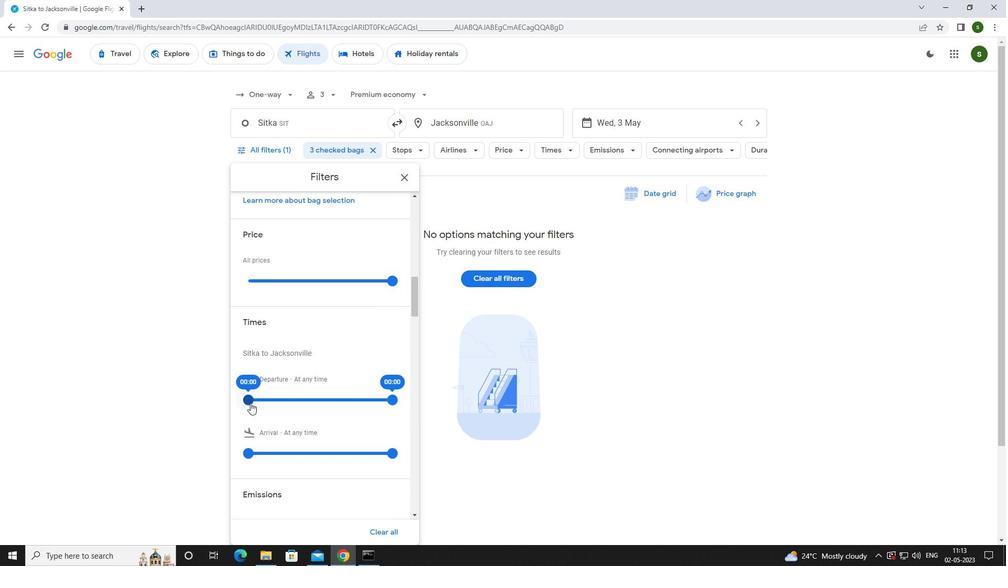 
Action: Mouse pressed left at (249, 401)
Screenshot: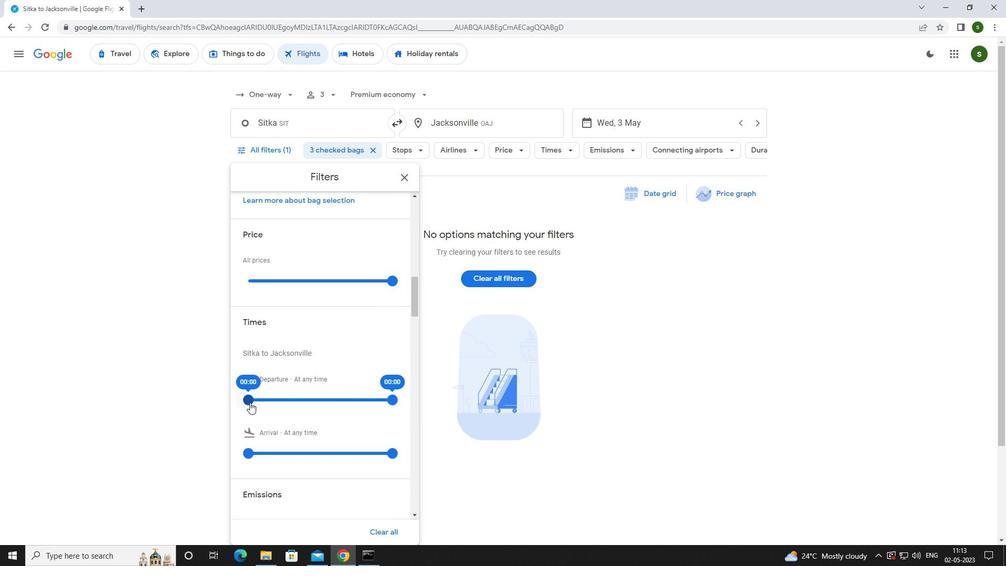 
Action: Mouse moved to (631, 354)
Screenshot: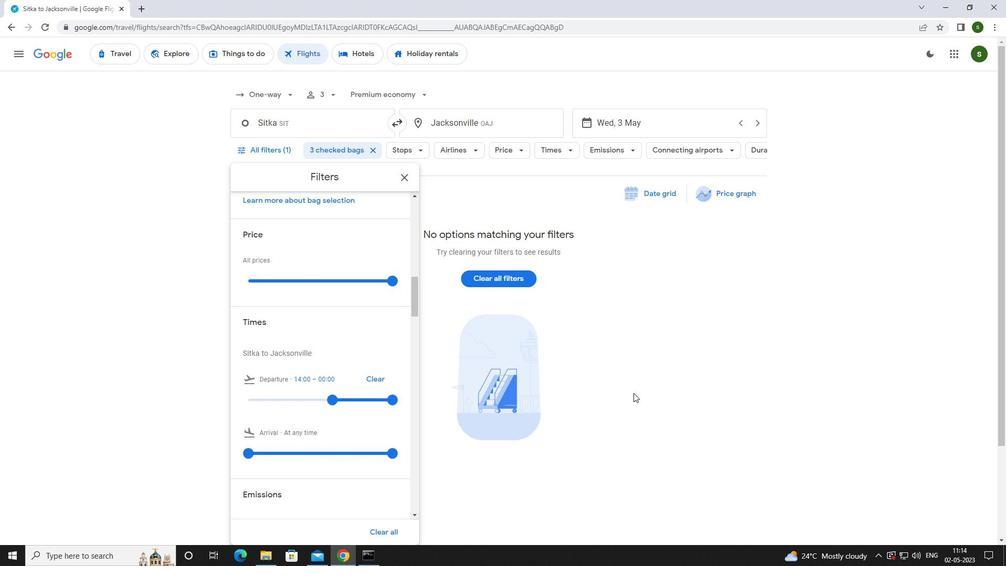 
Action: Mouse pressed left at (631, 354)
Screenshot: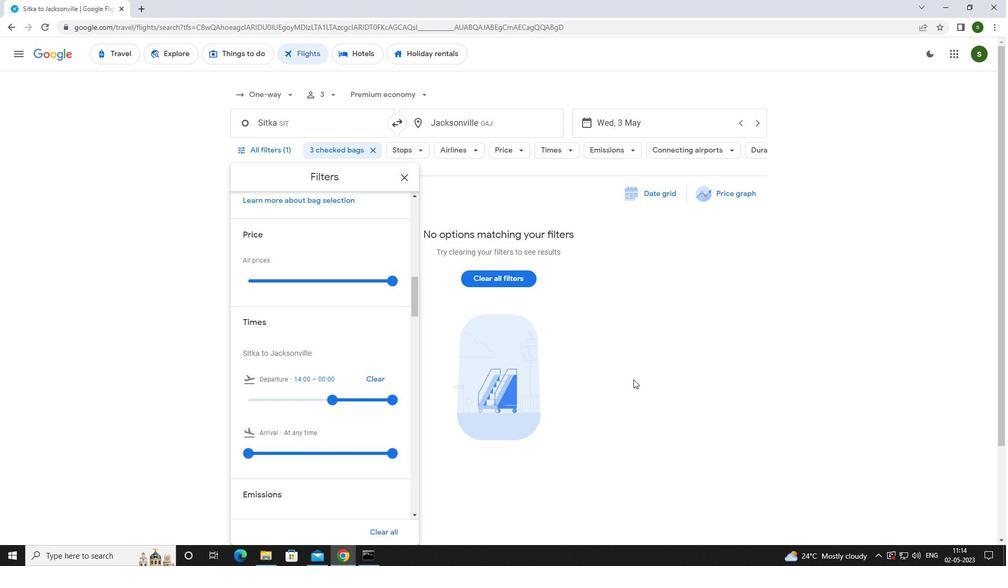 
